 Task: Create a due date automation trigger when advanced on, 2 days before a card is due add fields with custom field "Resume" checked at 11:00 AM.
Action: Mouse moved to (962, 282)
Screenshot: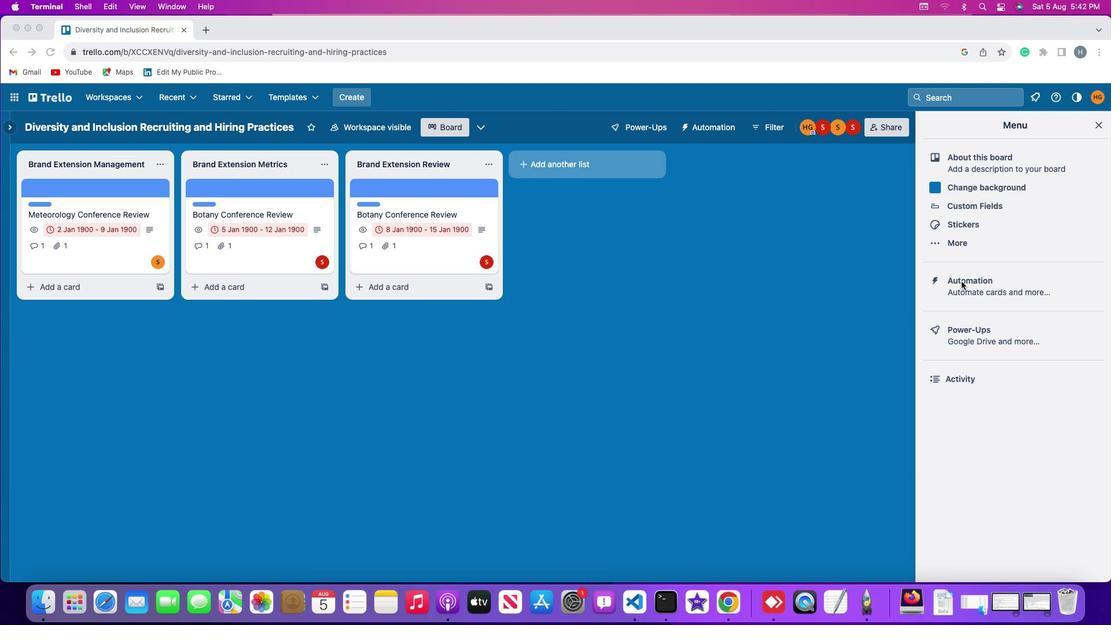 
Action: Mouse pressed left at (962, 282)
Screenshot: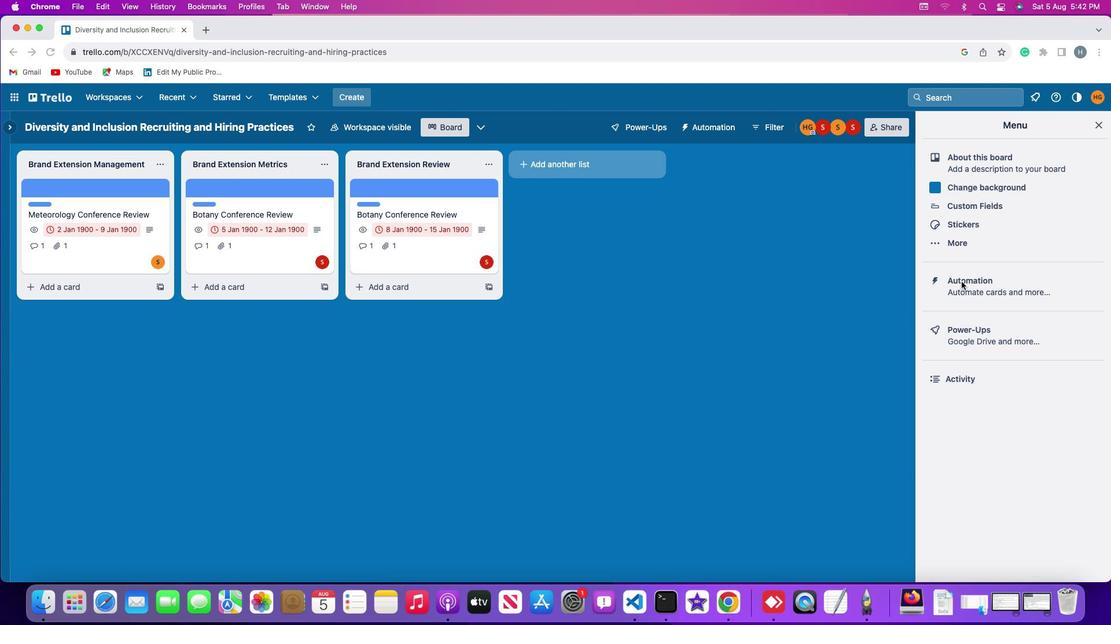 
Action: Mouse pressed left at (962, 282)
Screenshot: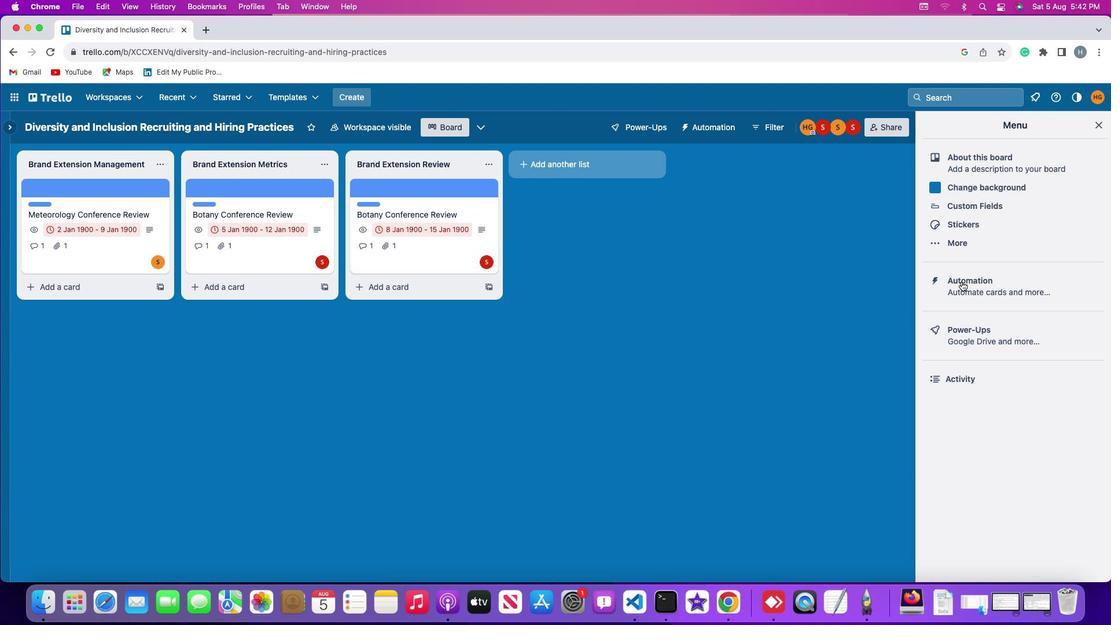 
Action: Mouse moved to (87, 275)
Screenshot: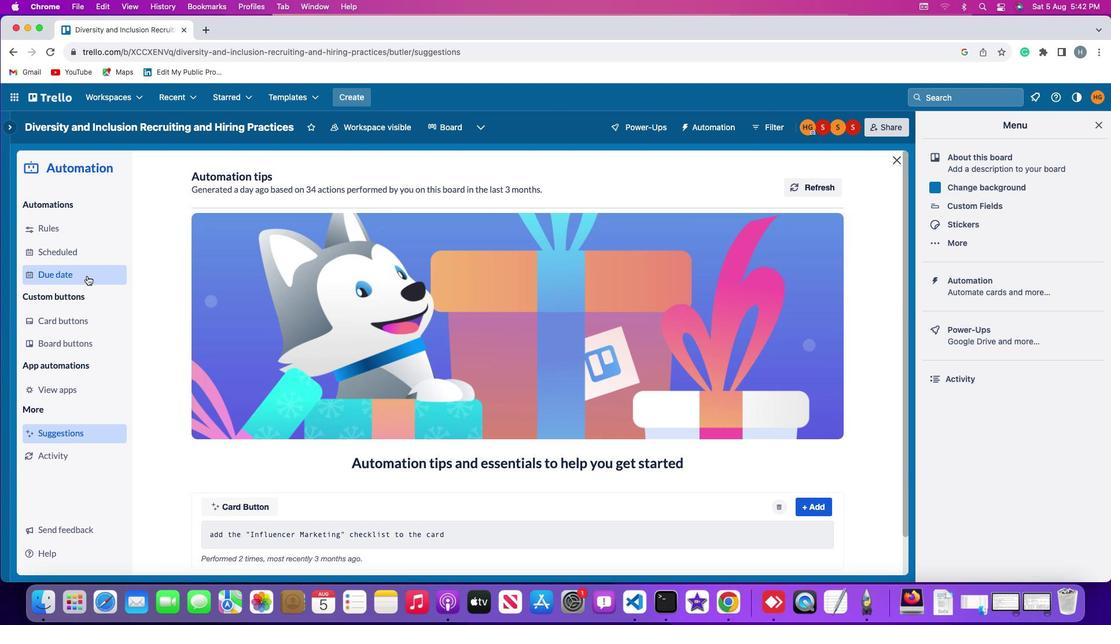 
Action: Mouse pressed left at (87, 275)
Screenshot: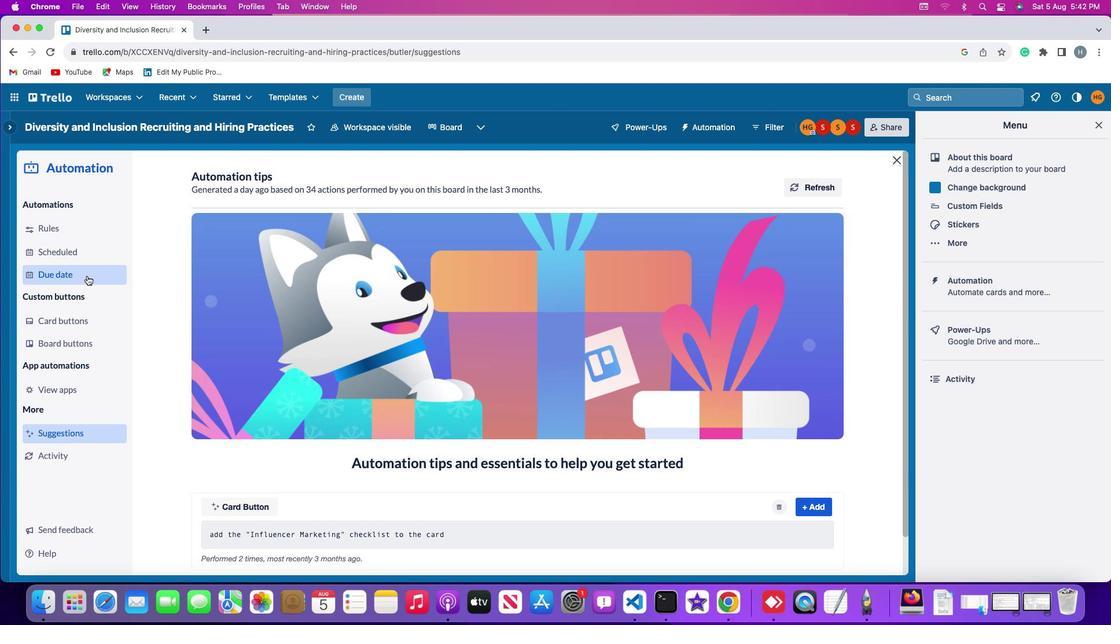 
Action: Mouse moved to (765, 176)
Screenshot: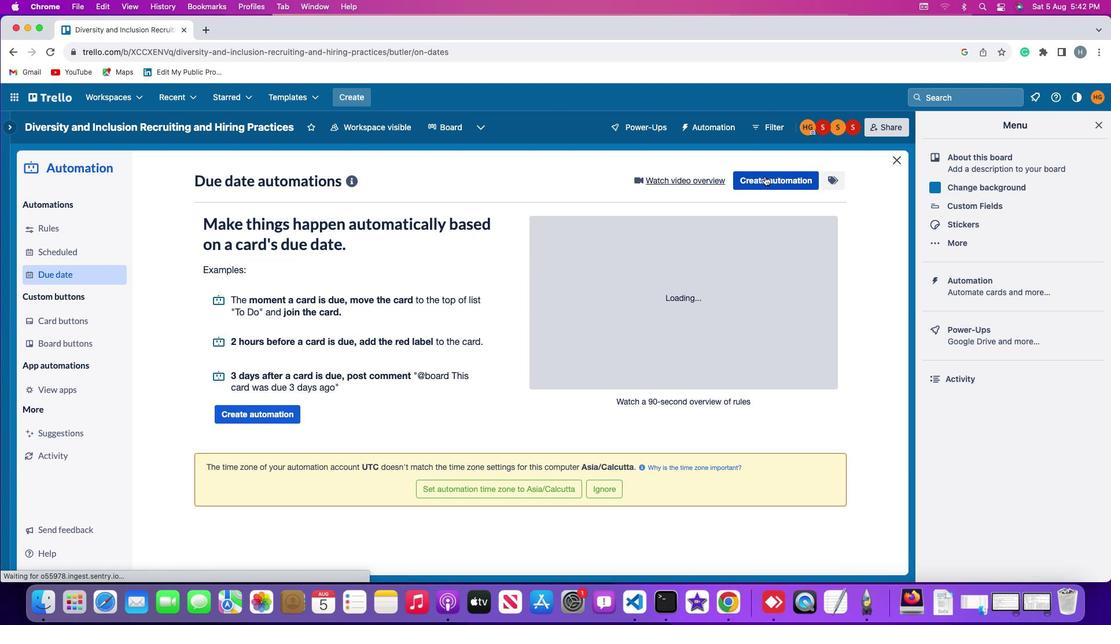 
Action: Mouse pressed left at (765, 176)
Screenshot: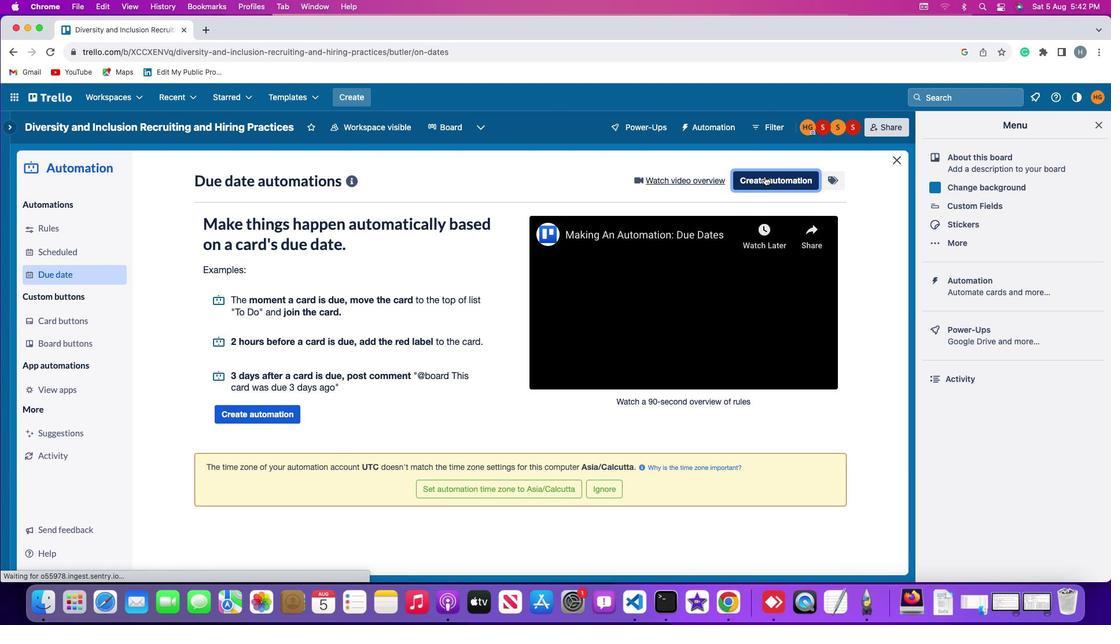 
Action: Mouse moved to (554, 287)
Screenshot: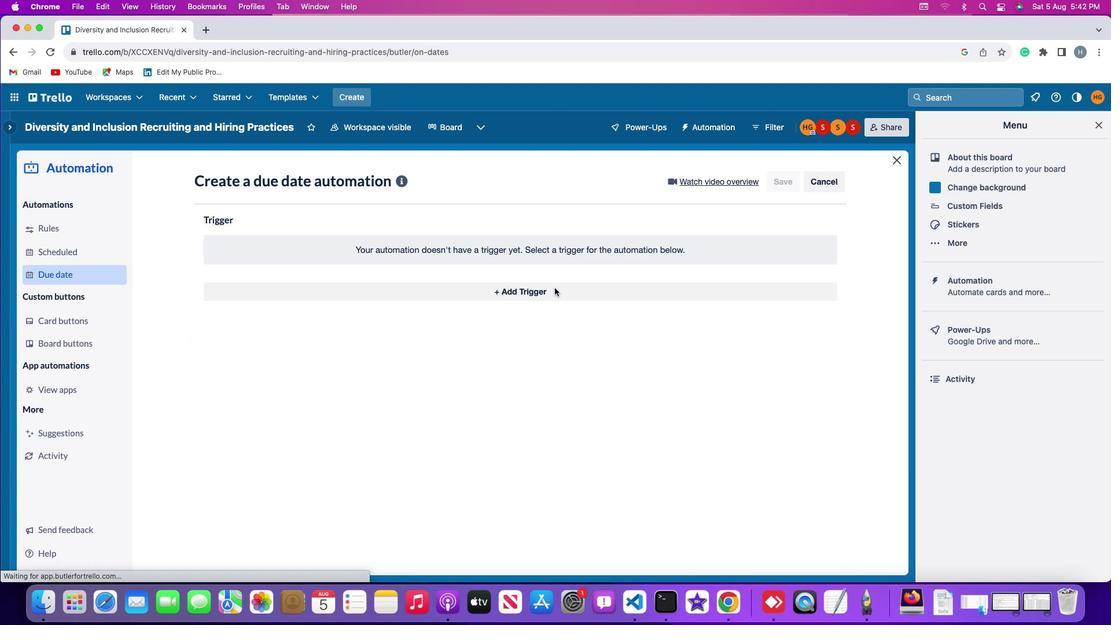 
Action: Mouse pressed left at (554, 287)
Screenshot: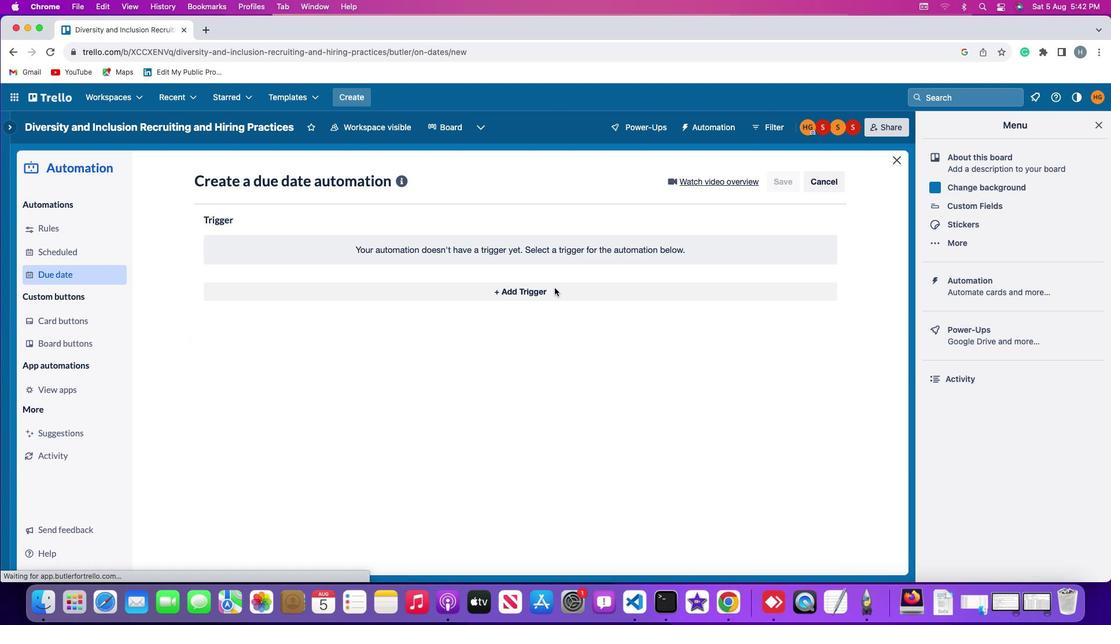 
Action: Mouse moved to (229, 471)
Screenshot: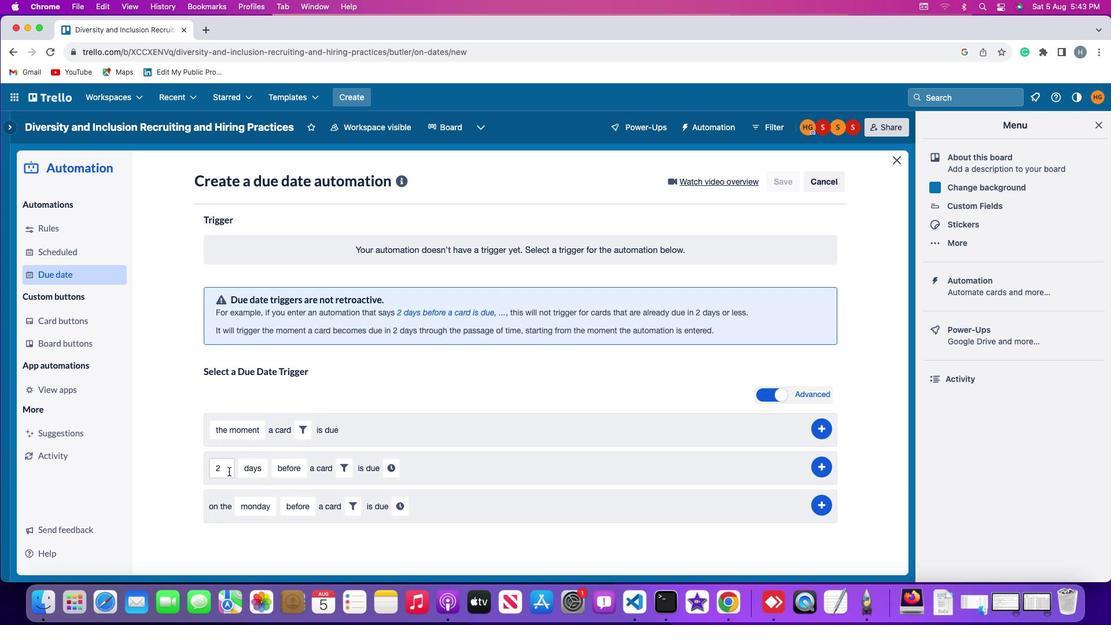 
Action: Mouse pressed left at (229, 471)
Screenshot: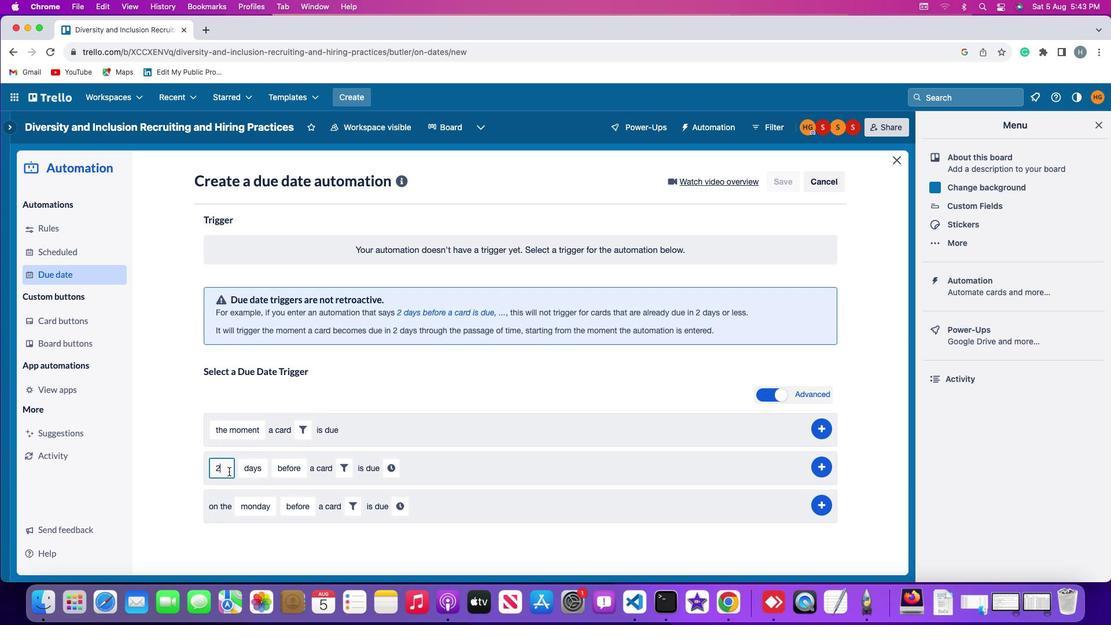
Action: Key pressed Key.backspace'2'
Screenshot: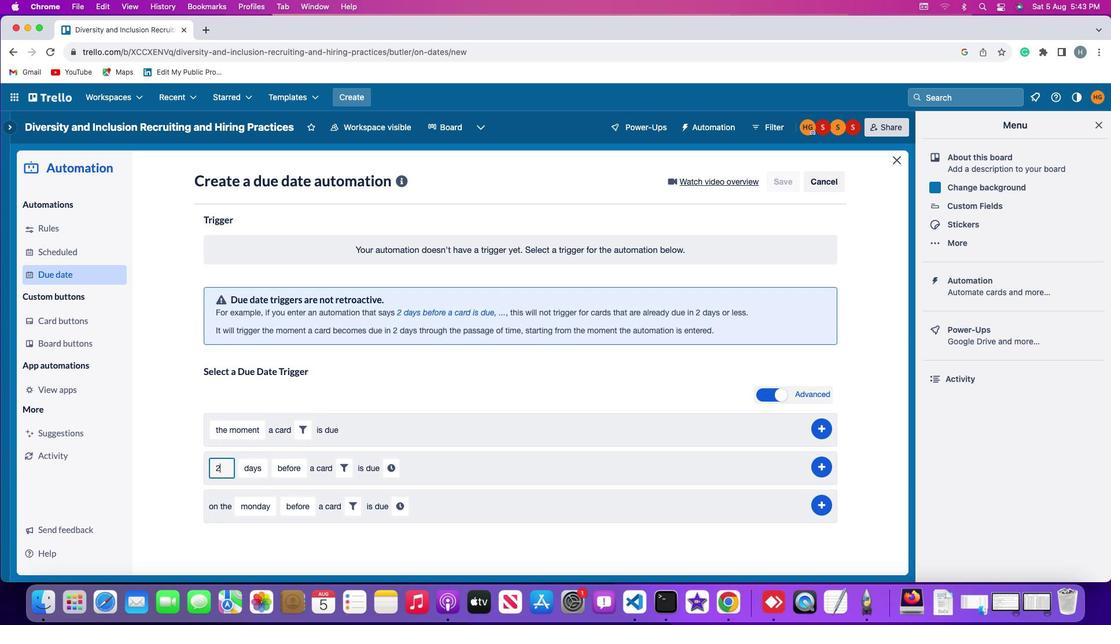
Action: Mouse moved to (253, 470)
Screenshot: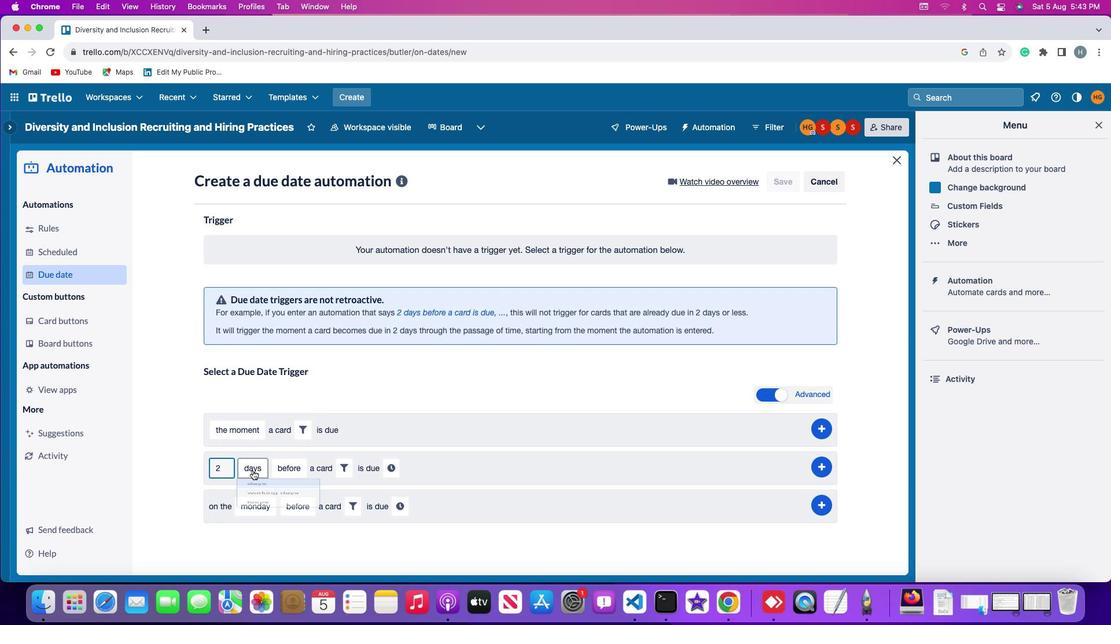 
Action: Mouse pressed left at (253, 470)
Screenshot: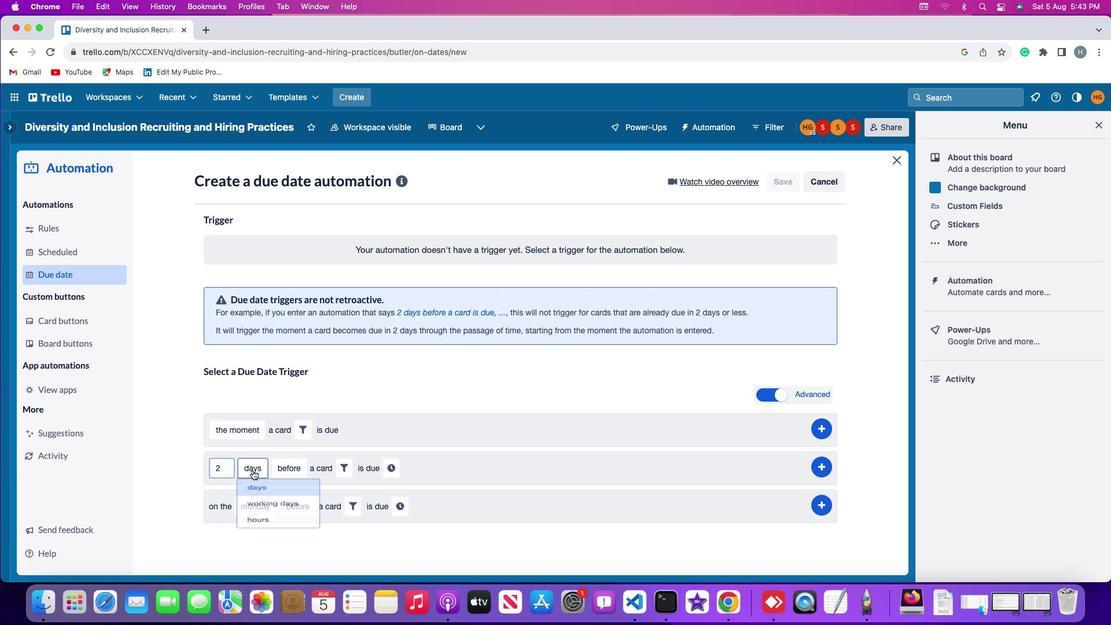 
Action: Mouse moved to (260, 489)
Screenshot: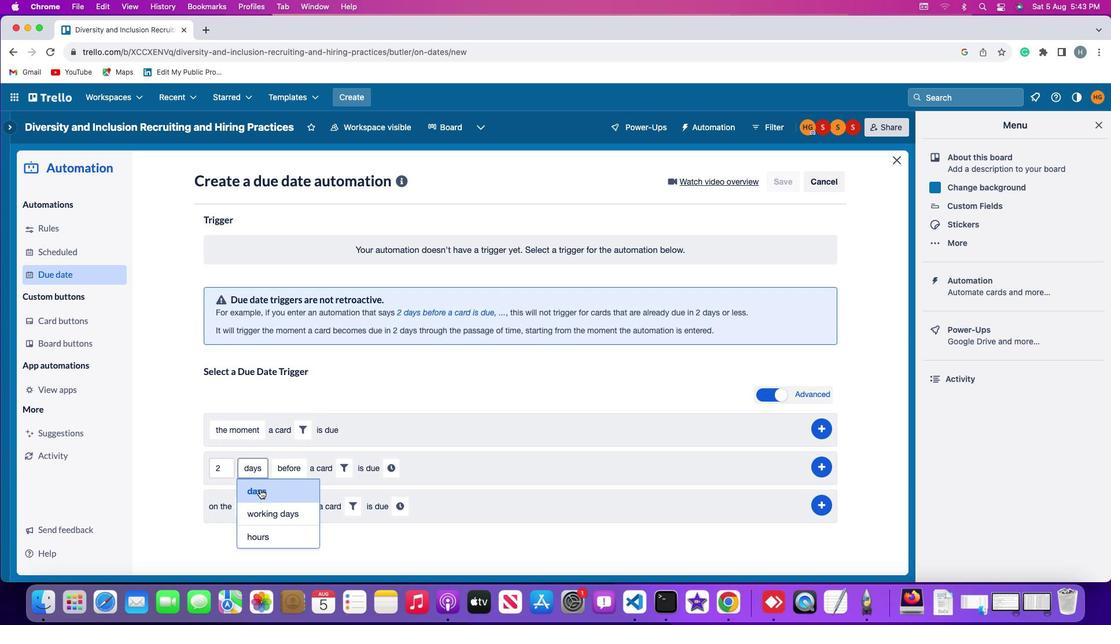 
Action: Mouse pressed left at (260, 489)
Screenshot: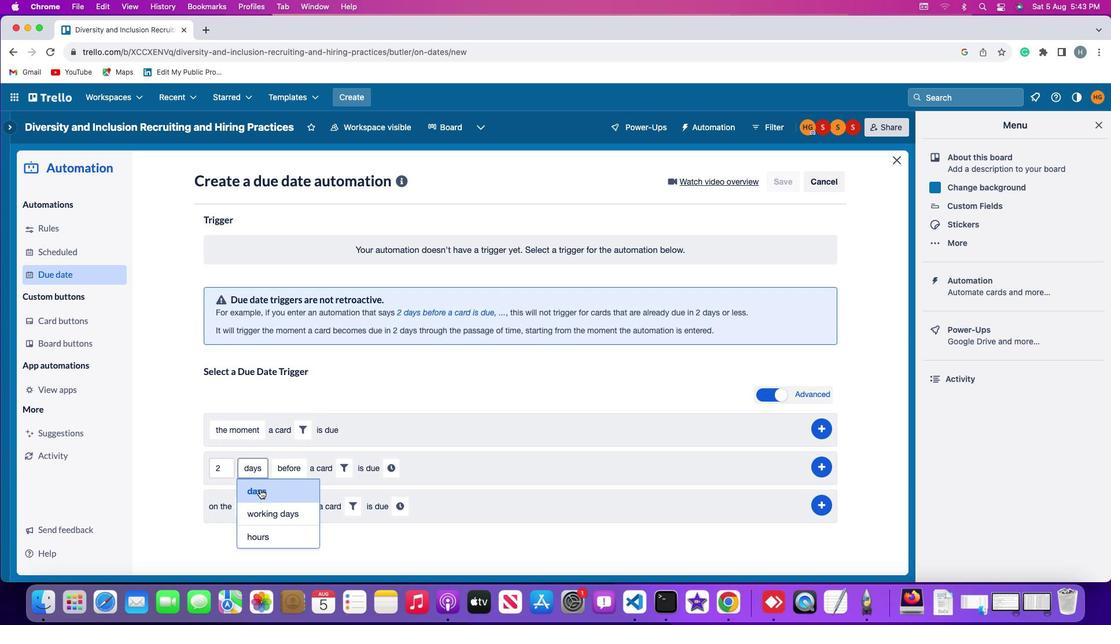 
Action: Mouse moved to (282, 472)
Screenshot: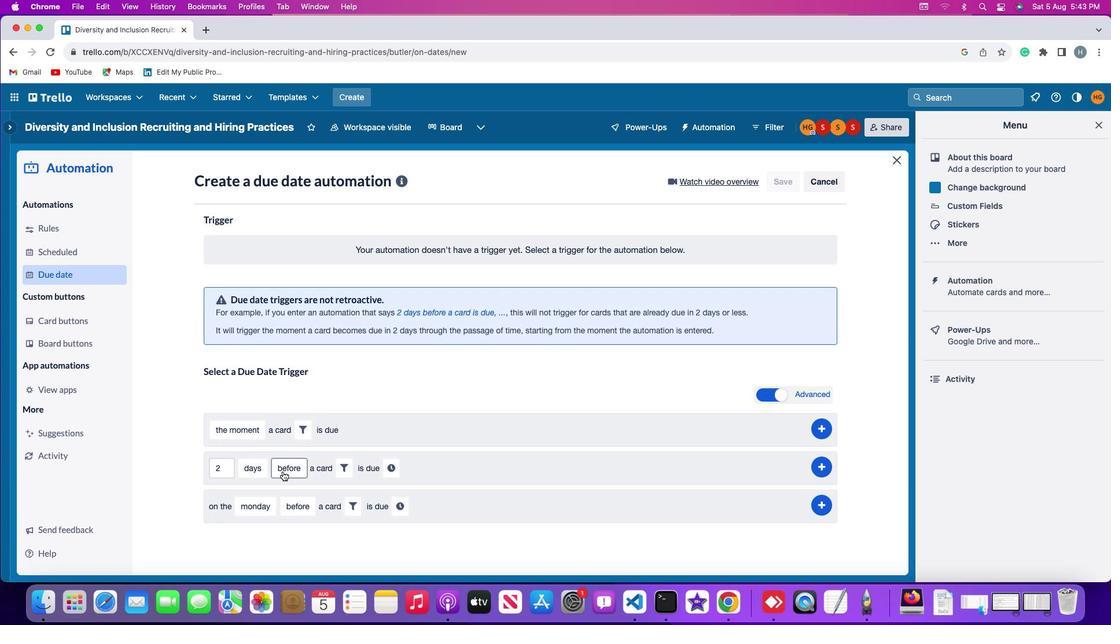 
Action: Mouse pressed left at (282, 472)
Screenshot: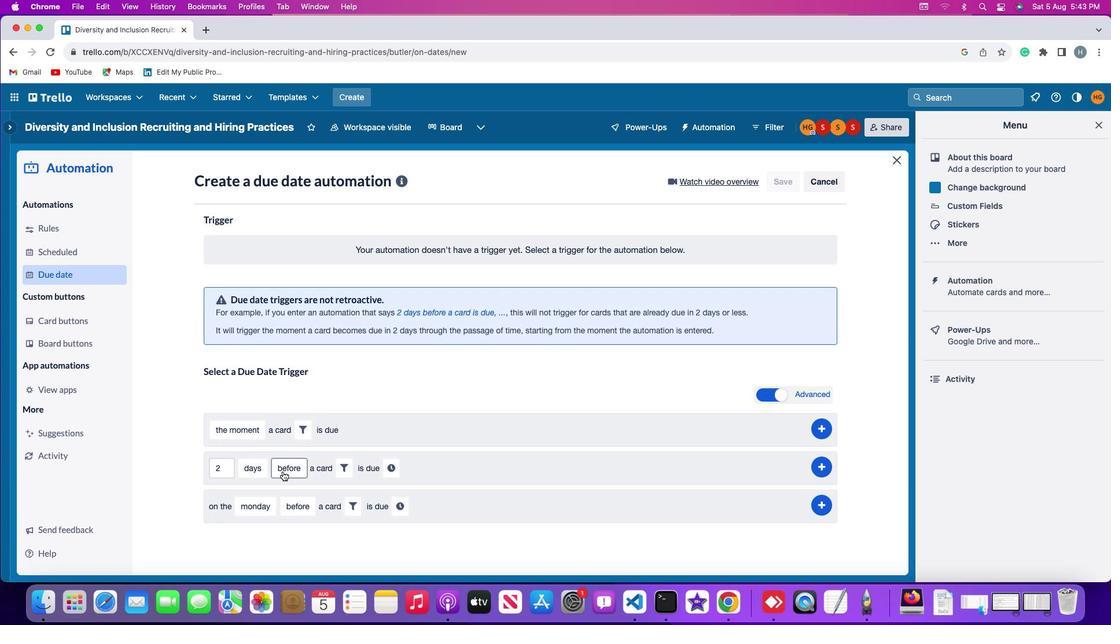 
Action: Mouse moved to (287, 494)
Screenshot: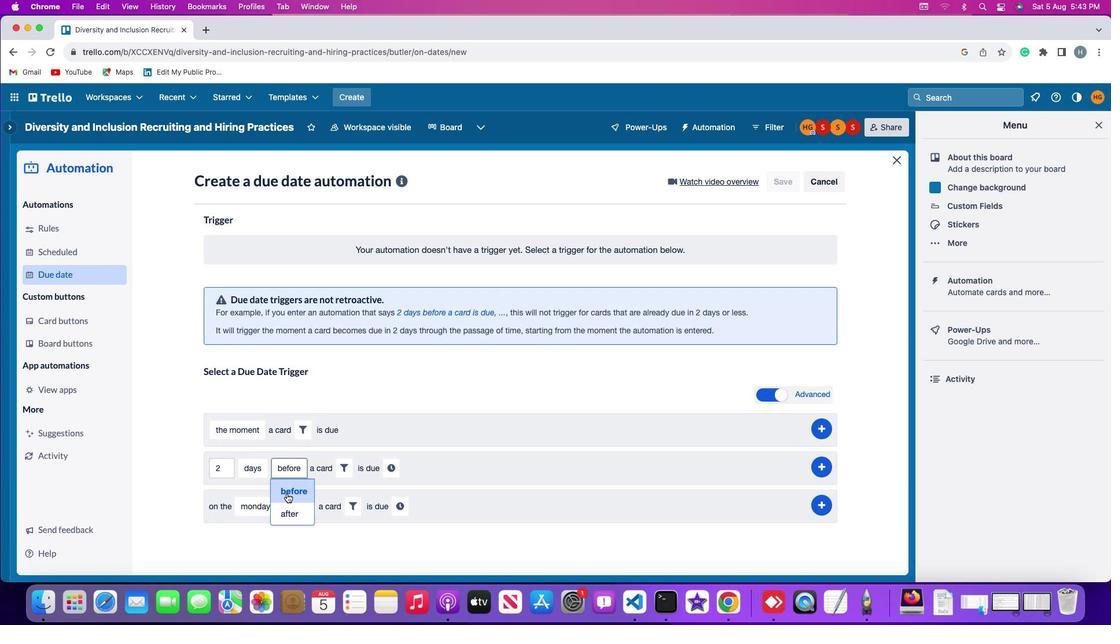 
Action: Mouse pressed left at (287, 494)
Screenshot: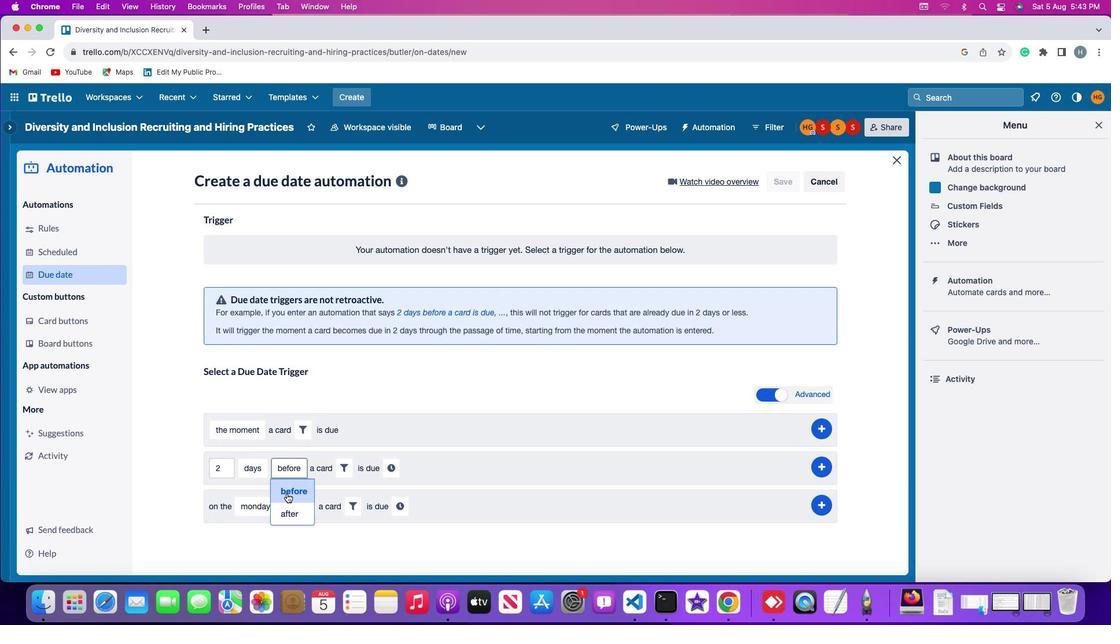 
Action: Mouse moved to (348, 470)
Screenshot: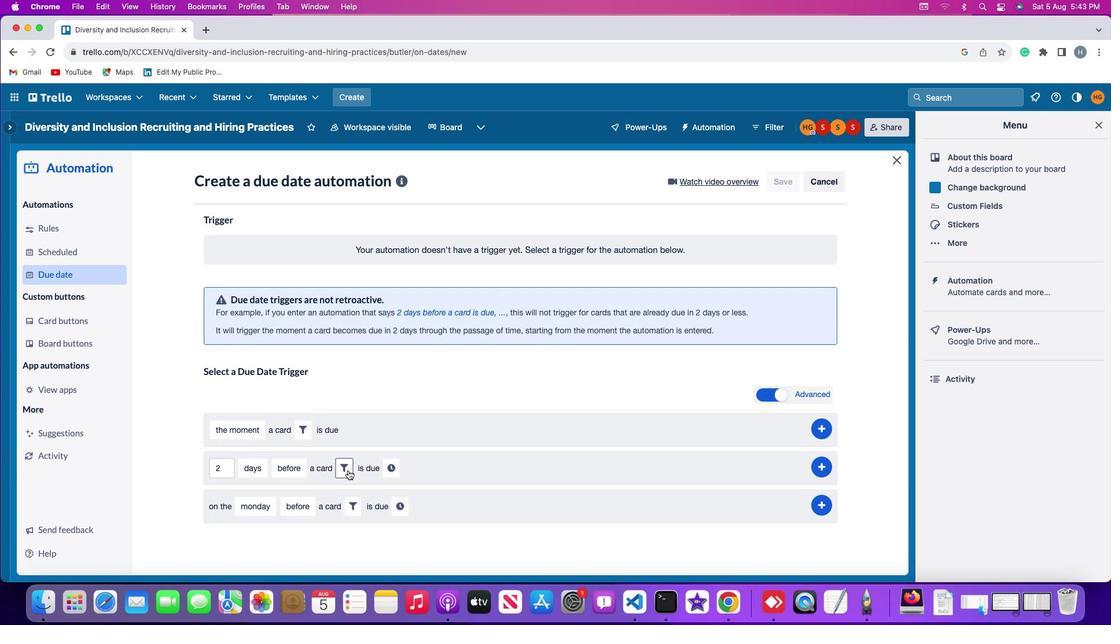 
Action: Mouse pressed left at (348, 470)
Screenshot: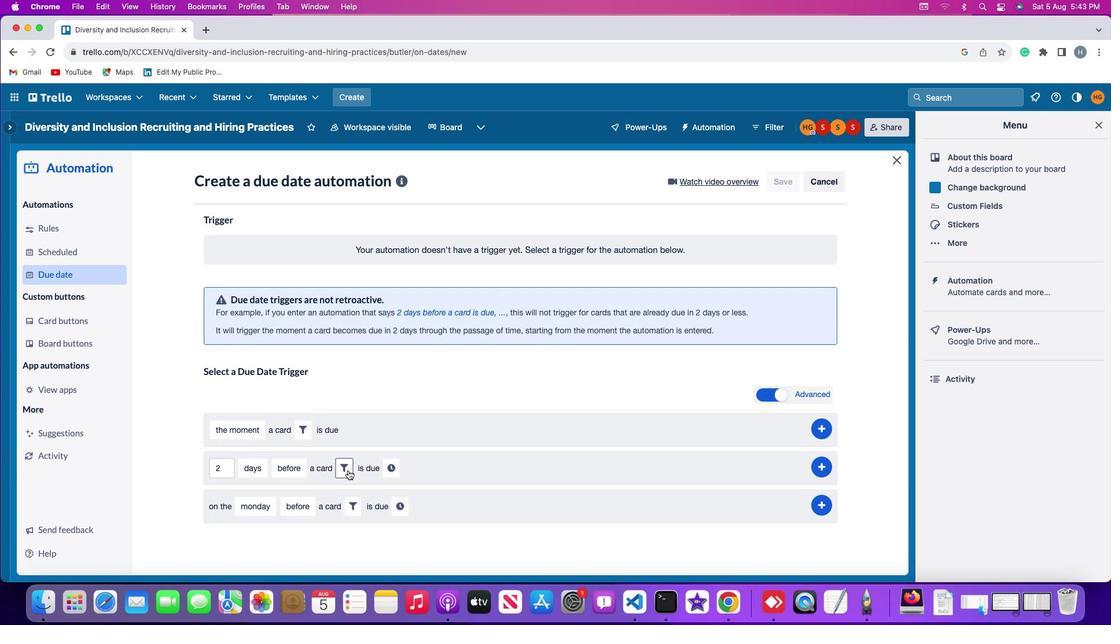 
Action: Mouse moved to (538, 501)
Screenshot: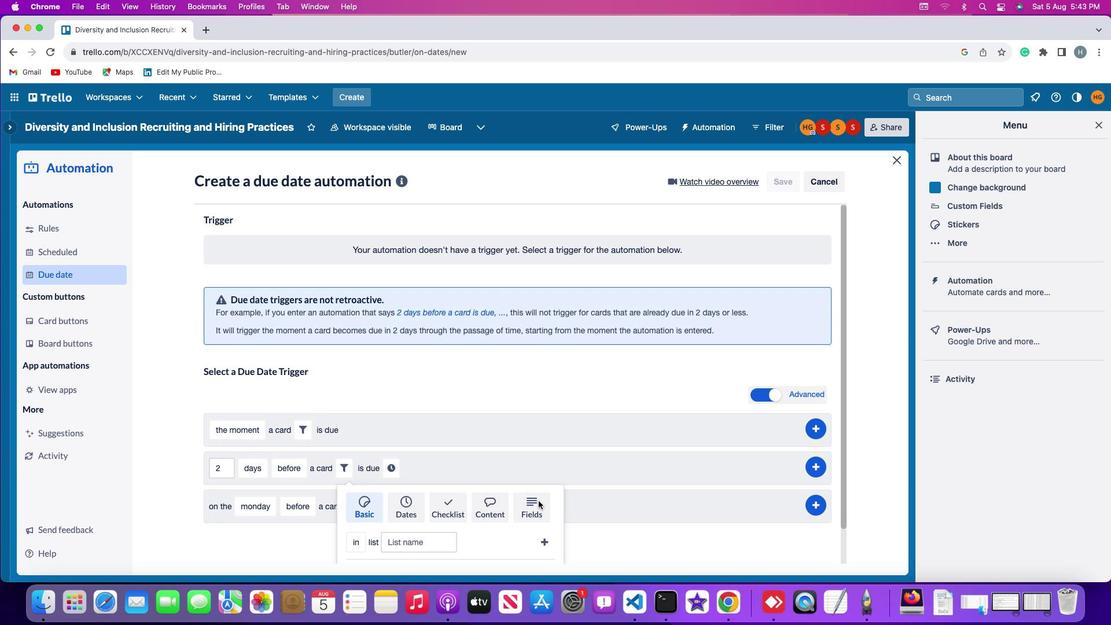 
Action: Mouse pressed left at (538, 501)
Screenshot: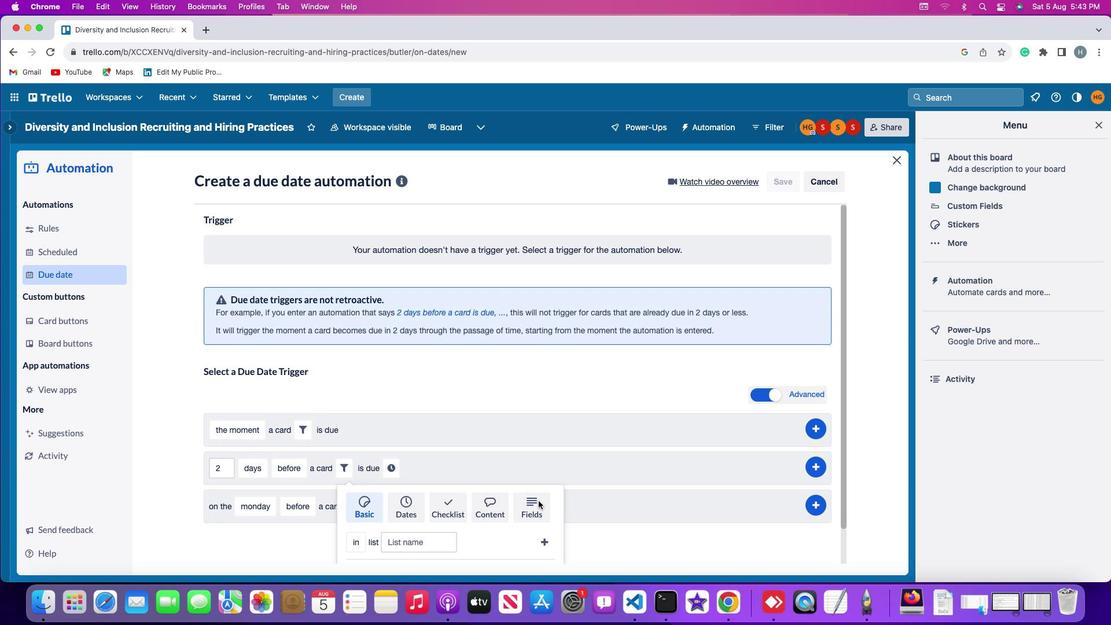 
Action: Mouse moved to (440, 510)
Screenshot: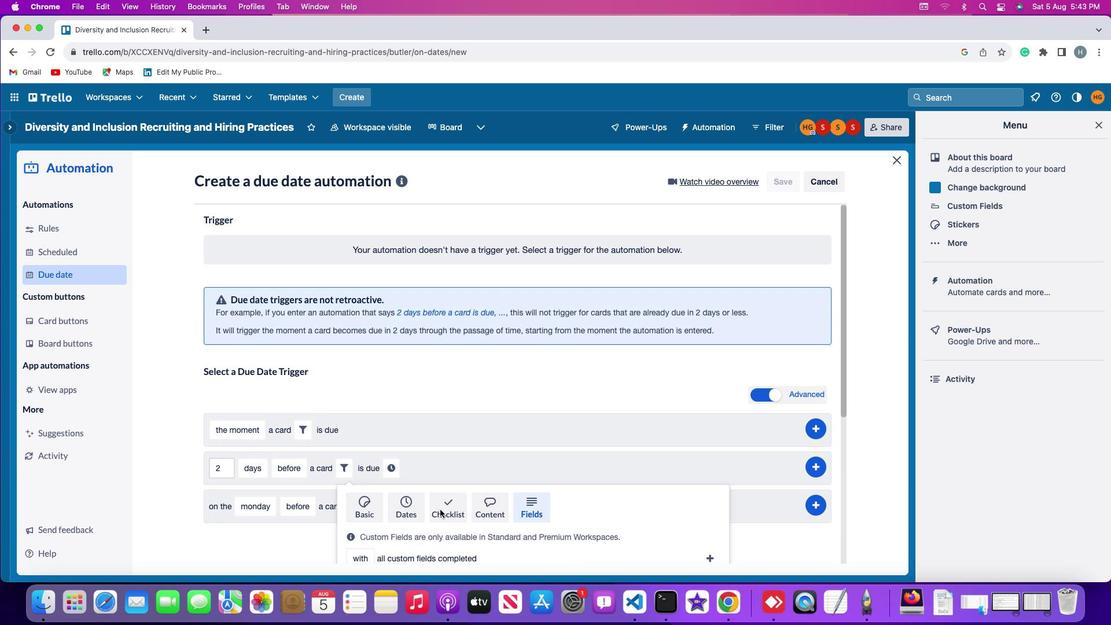 
Action: Mouse scrolled (440, 510) with delta (0, 0)
Screenshot: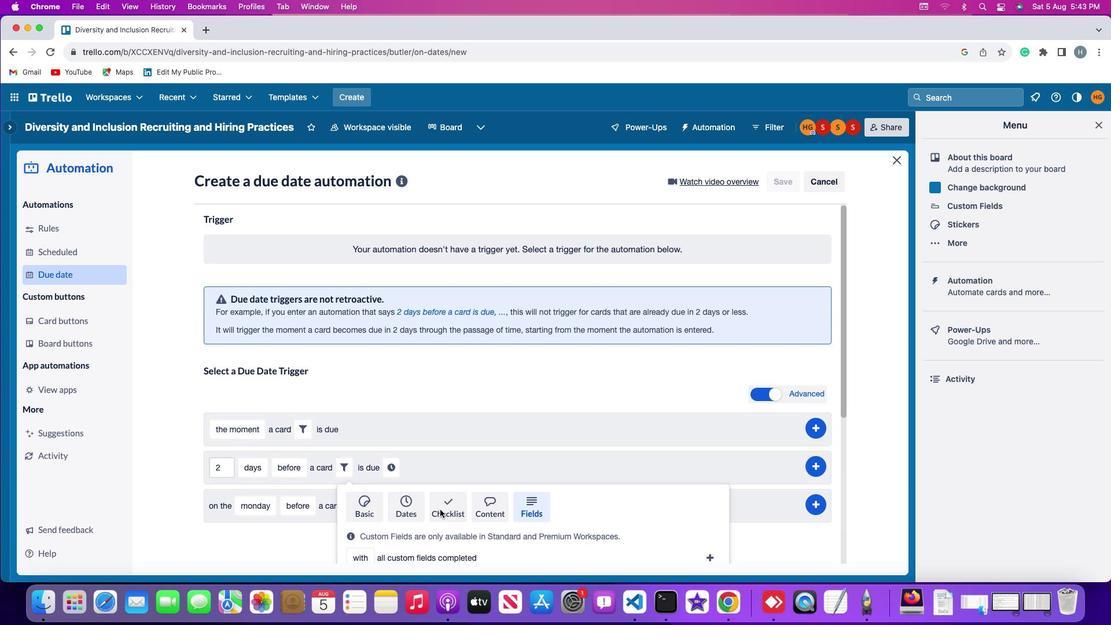 
Action: Mouse scrolled (440, 510) with delta (0, 0)
Screenshot: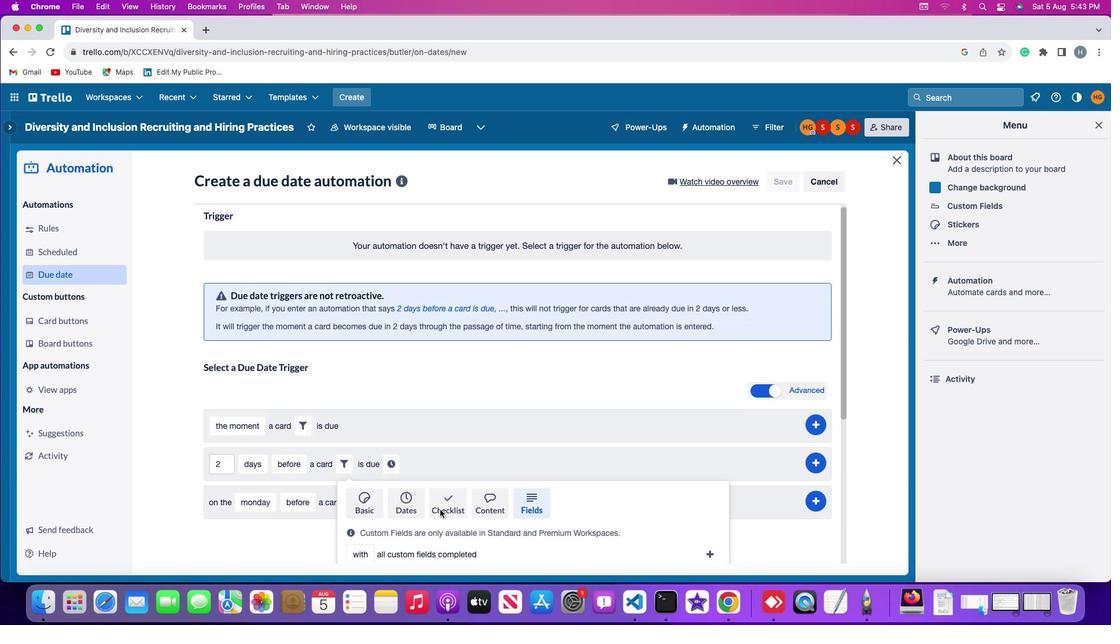 
Action: Mouse scrolled (440, 510) with delta (0, -1)
Screenshot: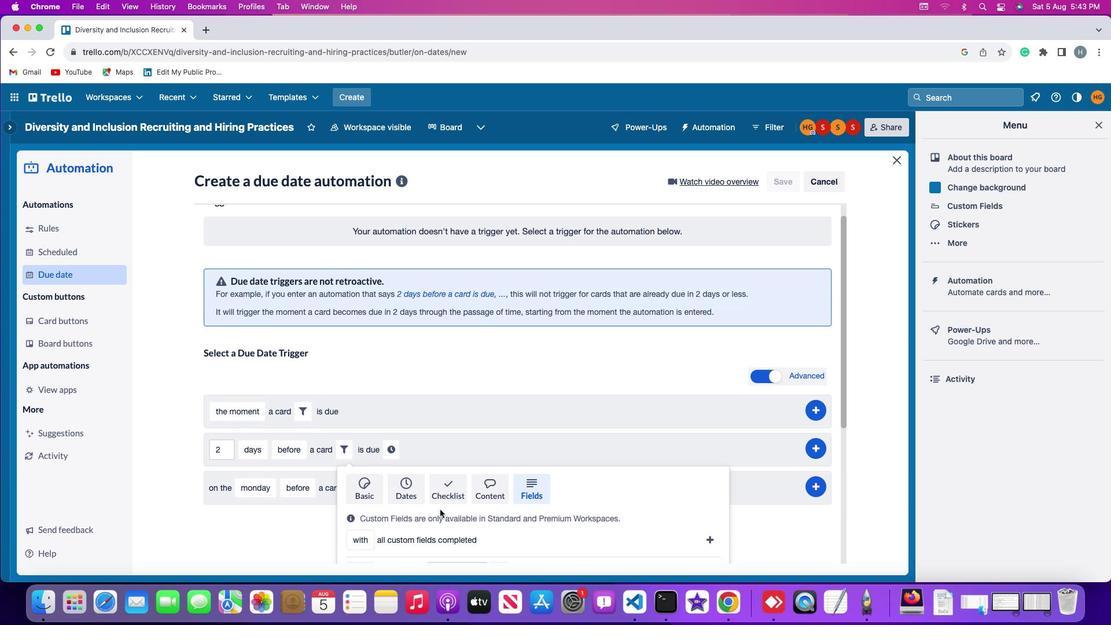 
Action: Mouse scrolled (440, 510) with delta (0, -2)
Screenshot: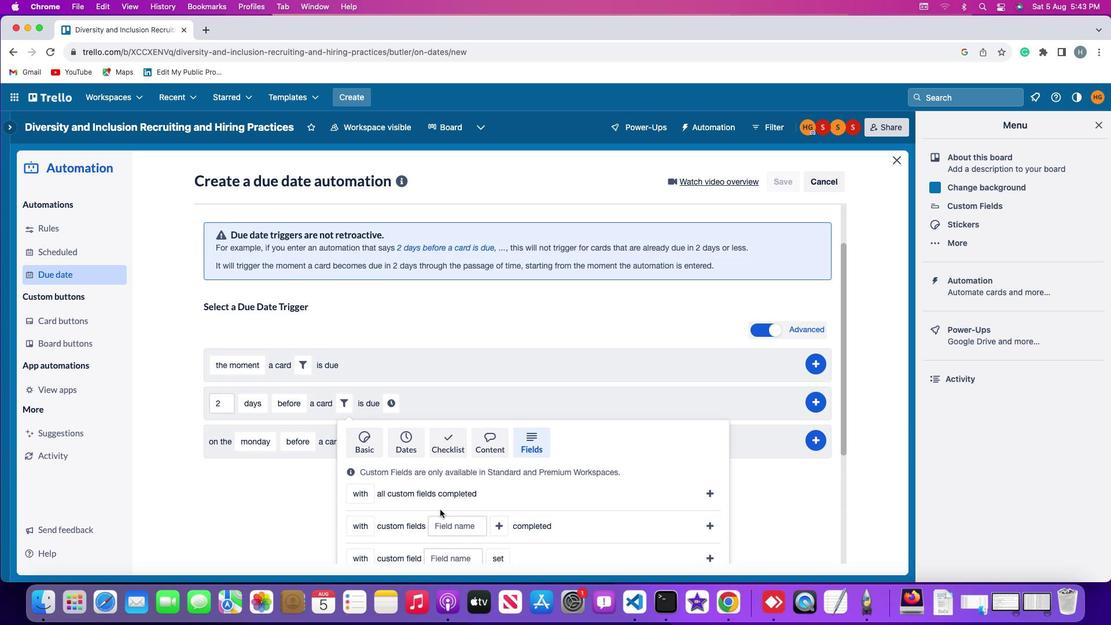 
Action: Mouse scrolled (440, 510) with delta (0, 0)
Screenshot: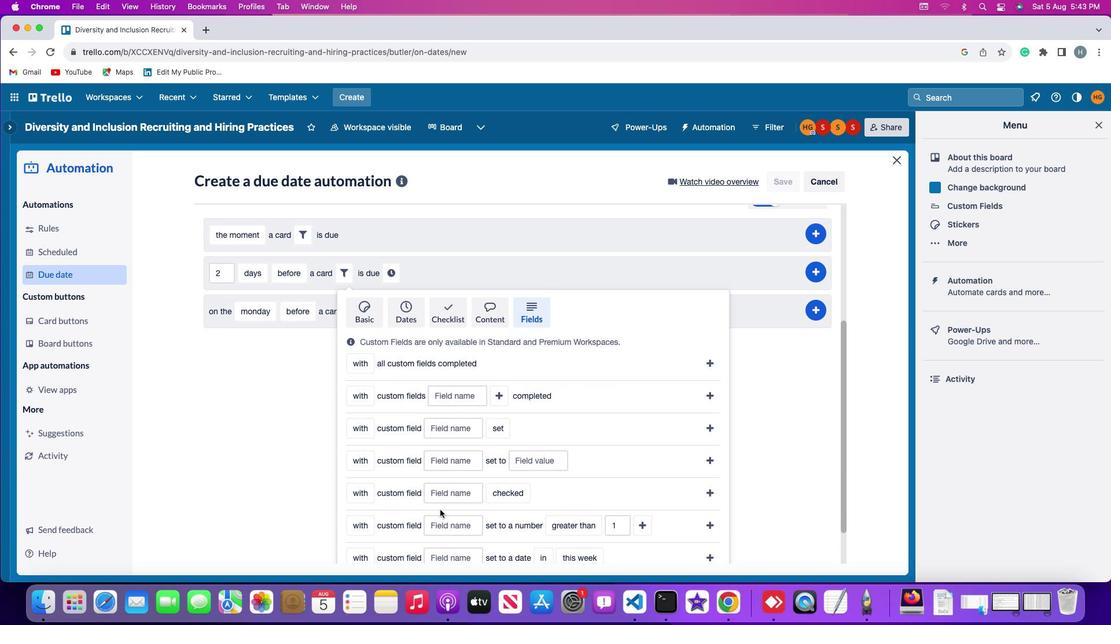 
Action: Mouse scrolled (440, 510) with delta (0, 0)
Screenshot: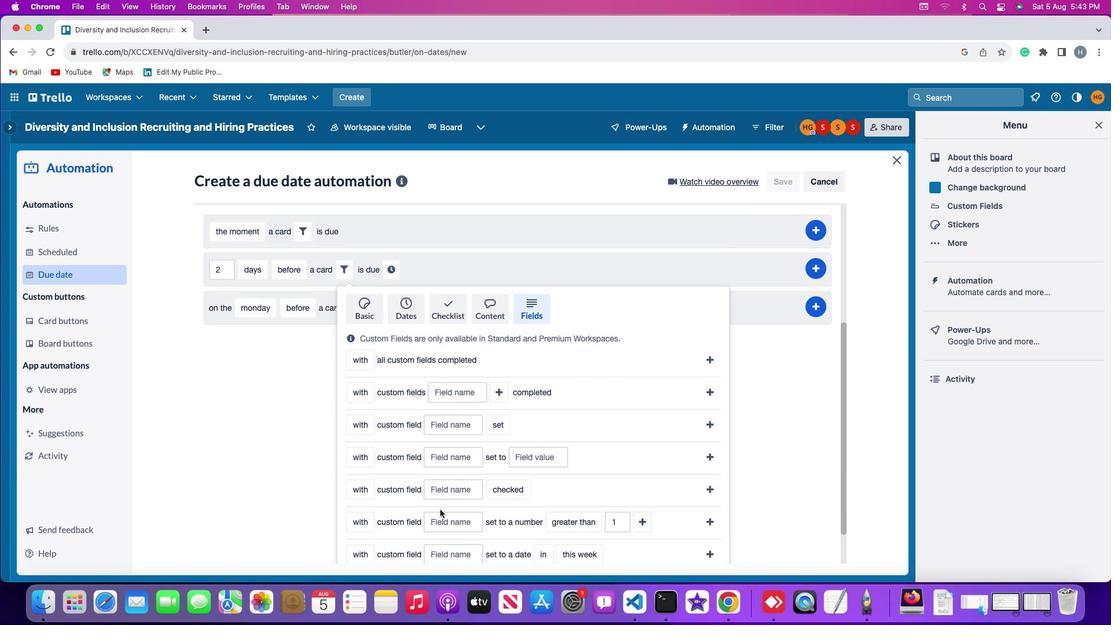 
Action: Mouse scrolled (440, 510) with delta (0, -1)
Screenshot: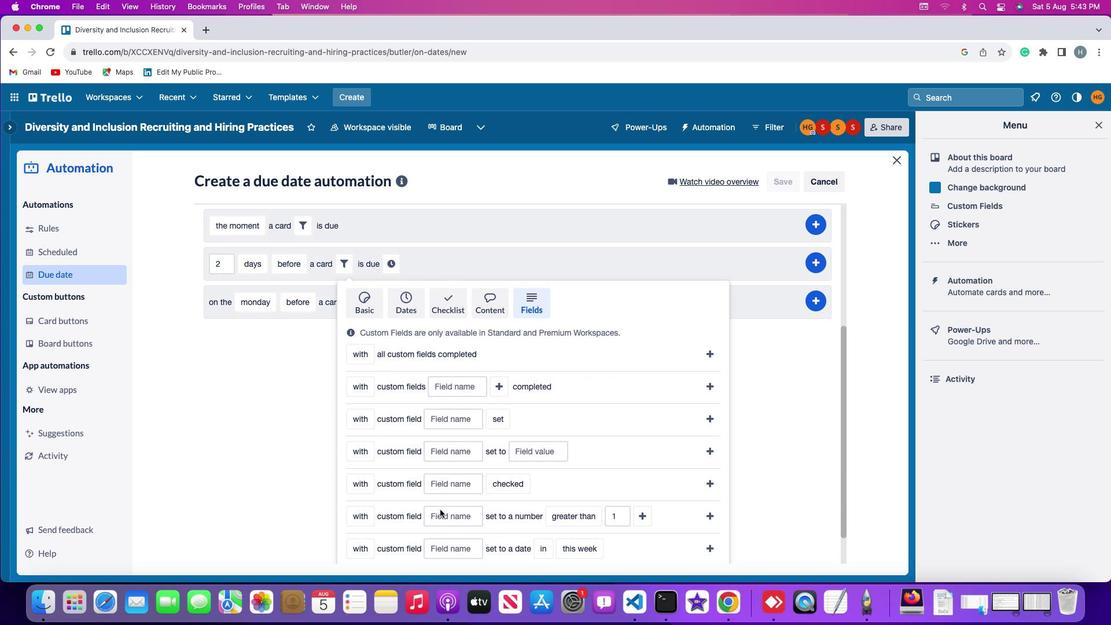 
Action: Mouse moved to (358, 439)
Screenshot: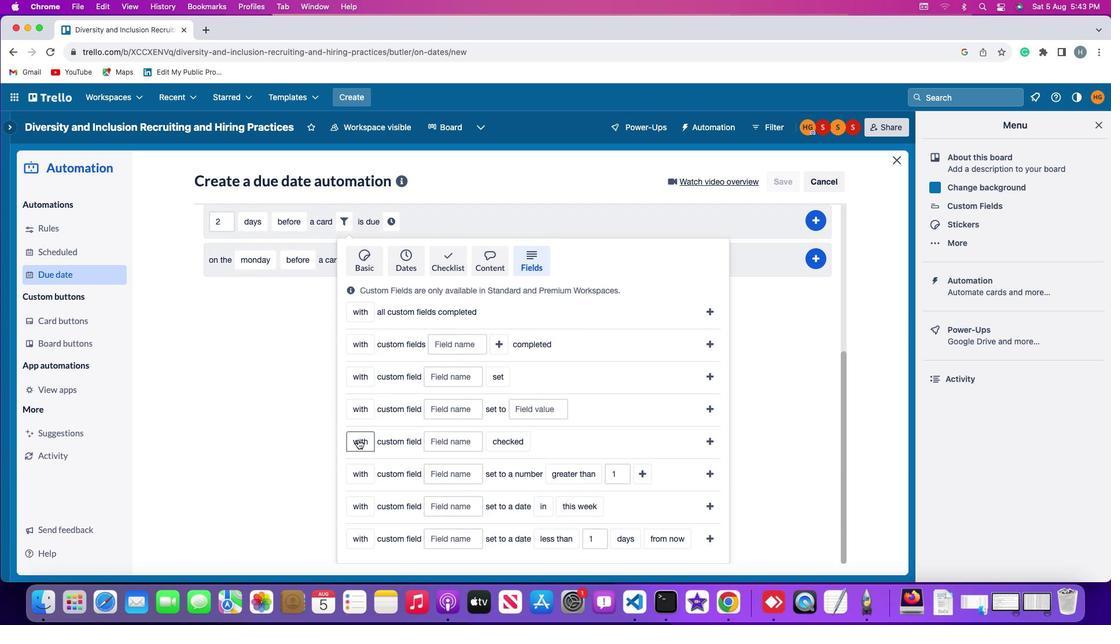 
Action: Mouse pressed left at (358, 439)
Screenshot: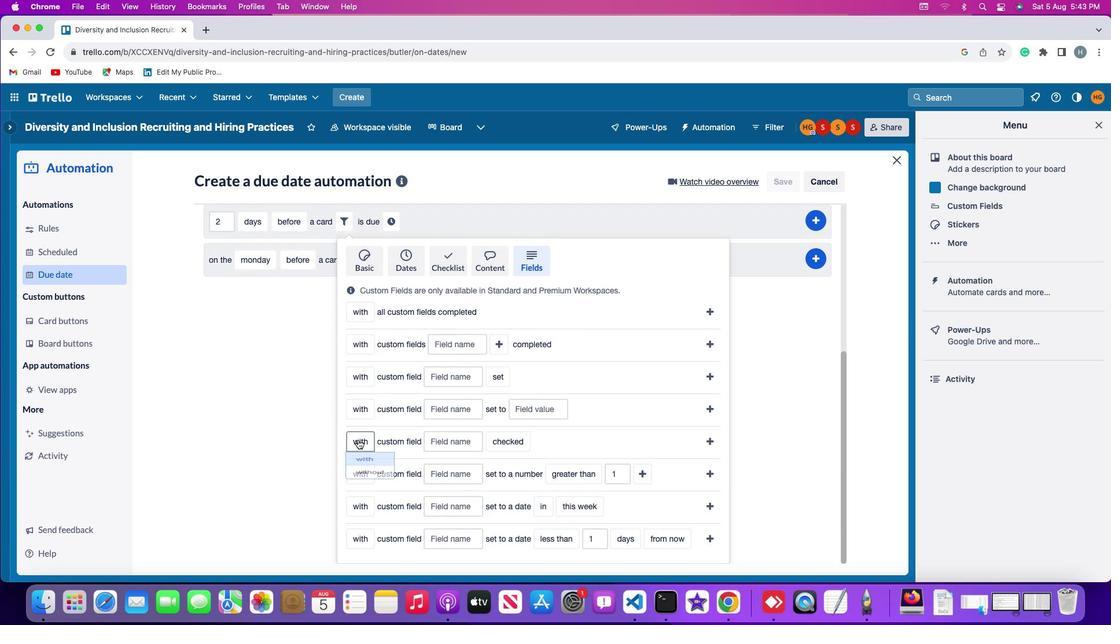 
Action: Mouse moved to (367, 463)
Screenshot: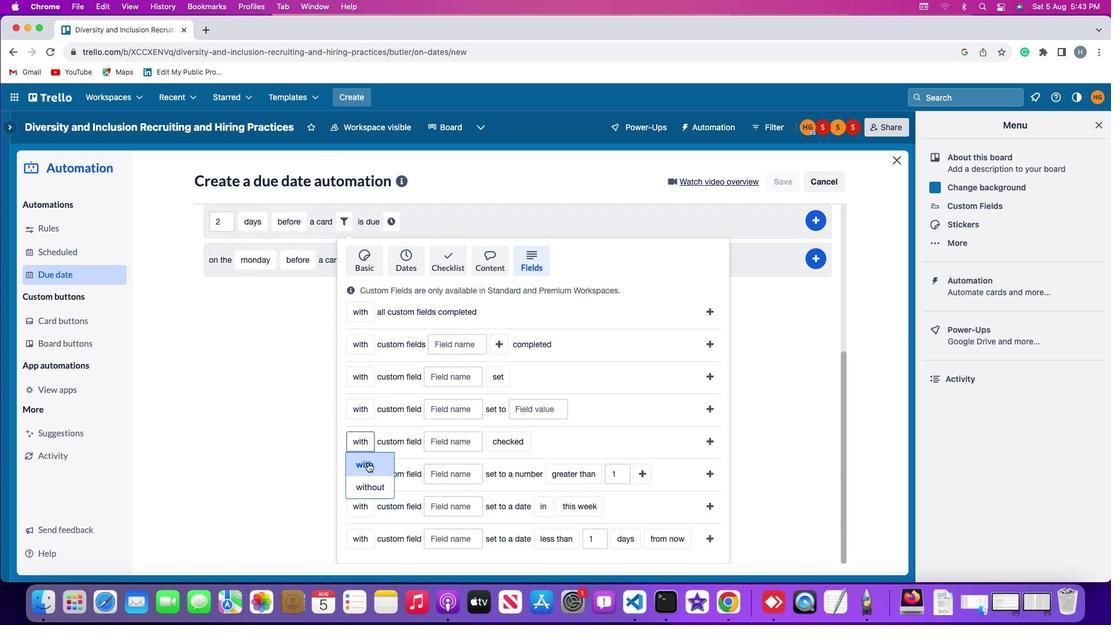 
Action: Mouse pressed left at (367, 463)
Screenshot: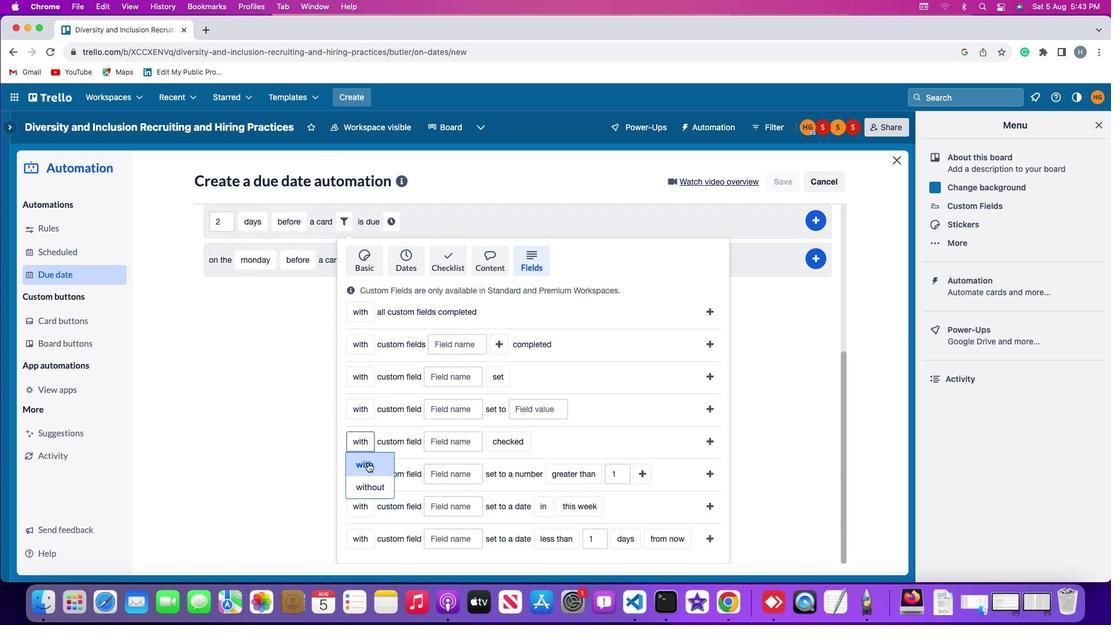 
Action: Mouse moved to (442, 443)
Screenshot: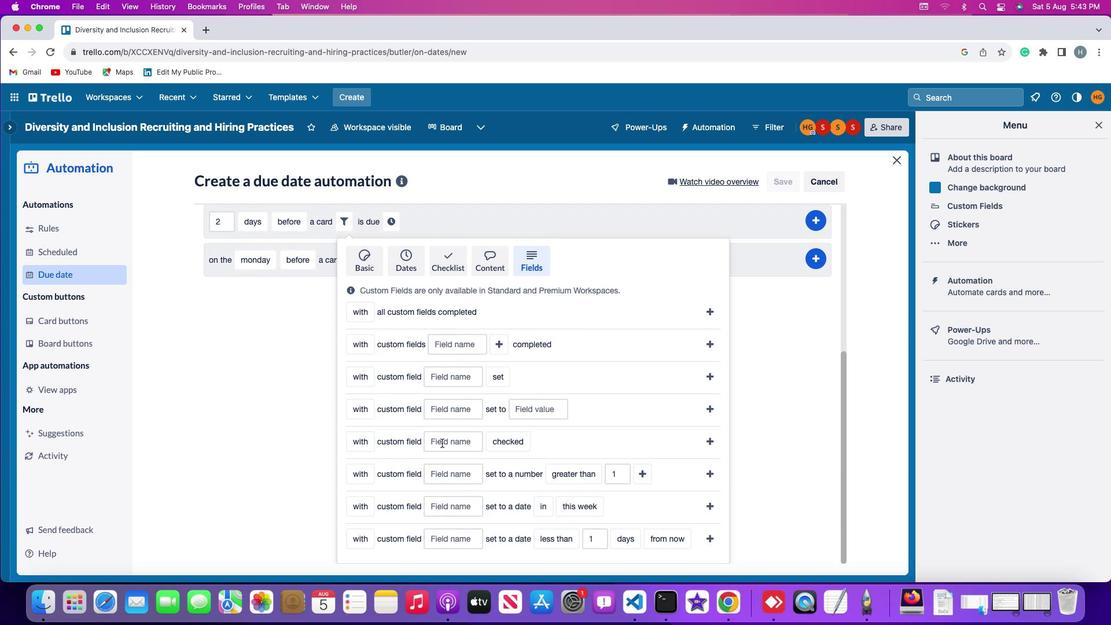 
Action: Mouse pressed left at (442, 443)
Screenshot: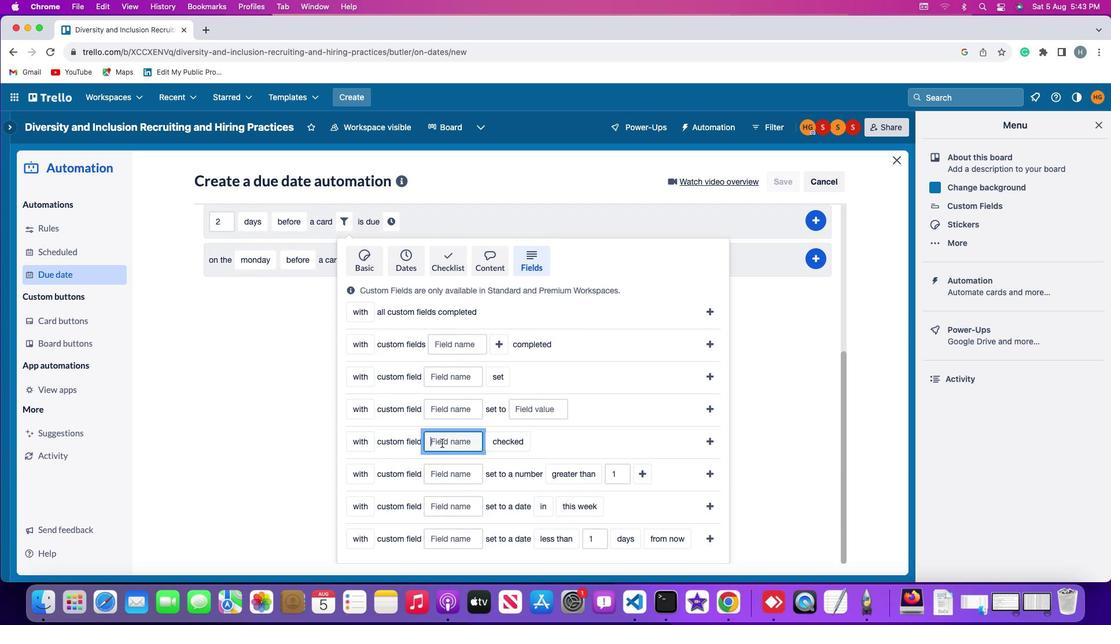 
Action: Key pressed Key.shift'R''e''s''u''m''e'
Screenshot: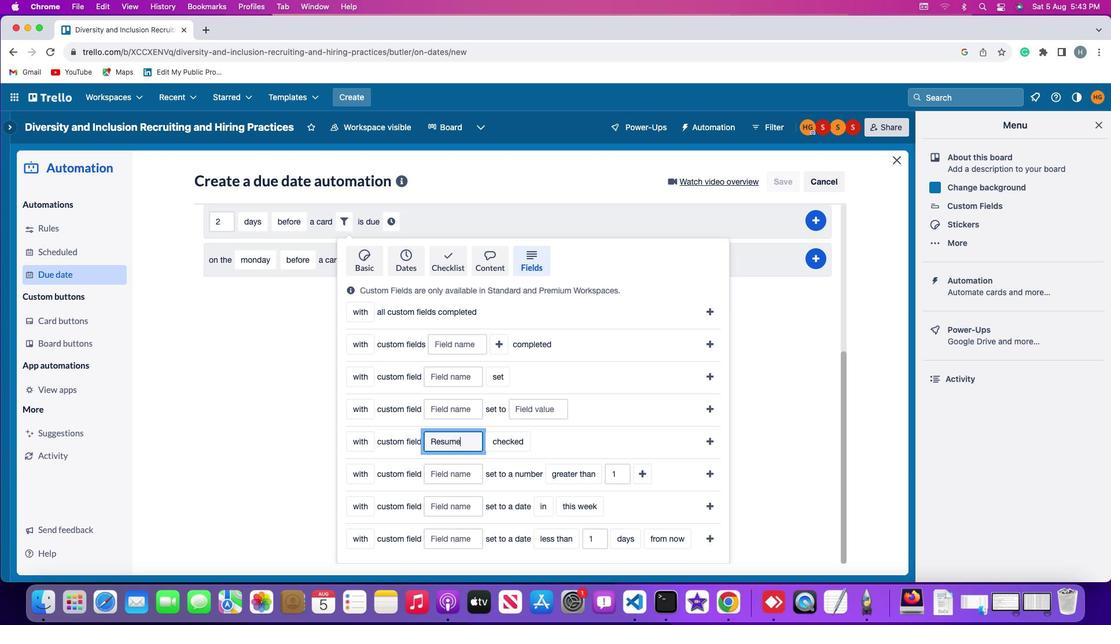 
Action: Mouse moved to (495, 438)
Screenshot: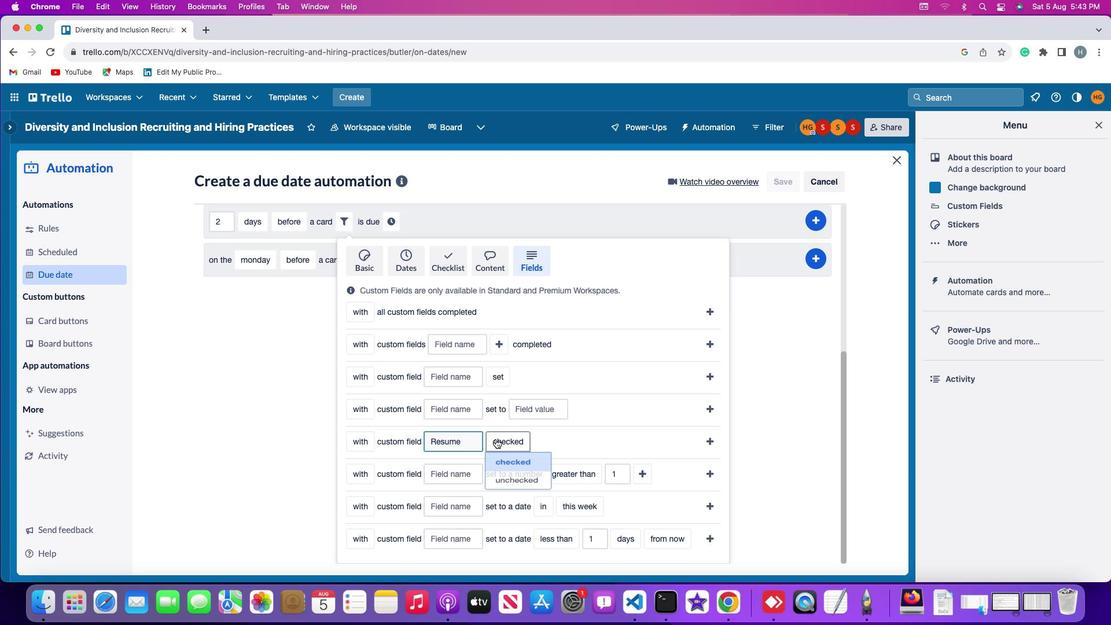 
Action: Mouse pressed left at (495, 438)
Screenshot: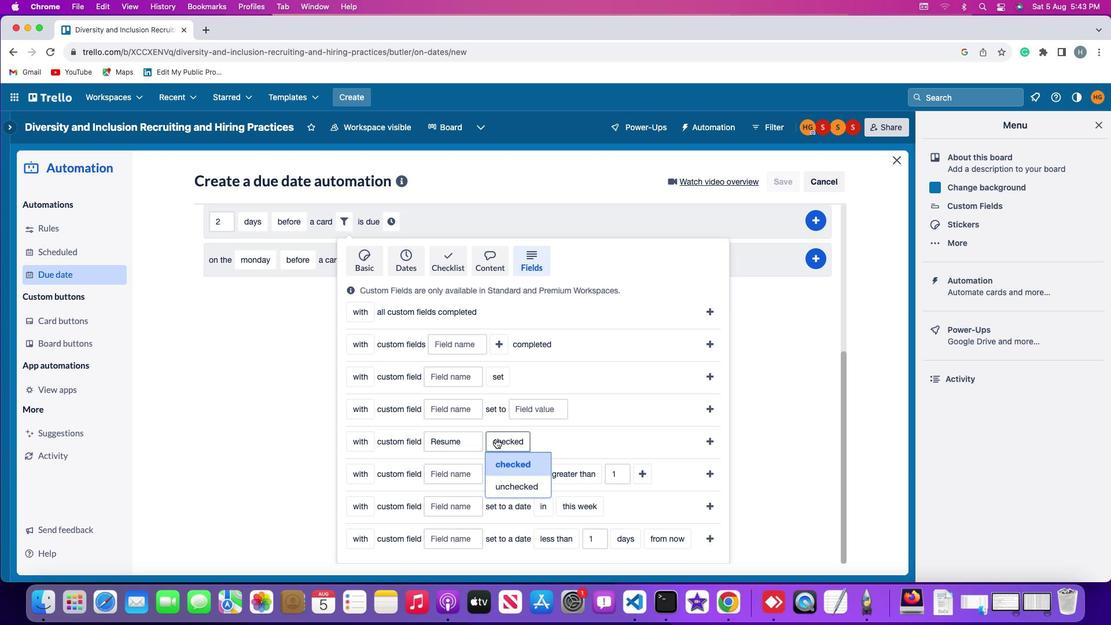 
Action: Mouse moved to (511, 461)
Screenshot: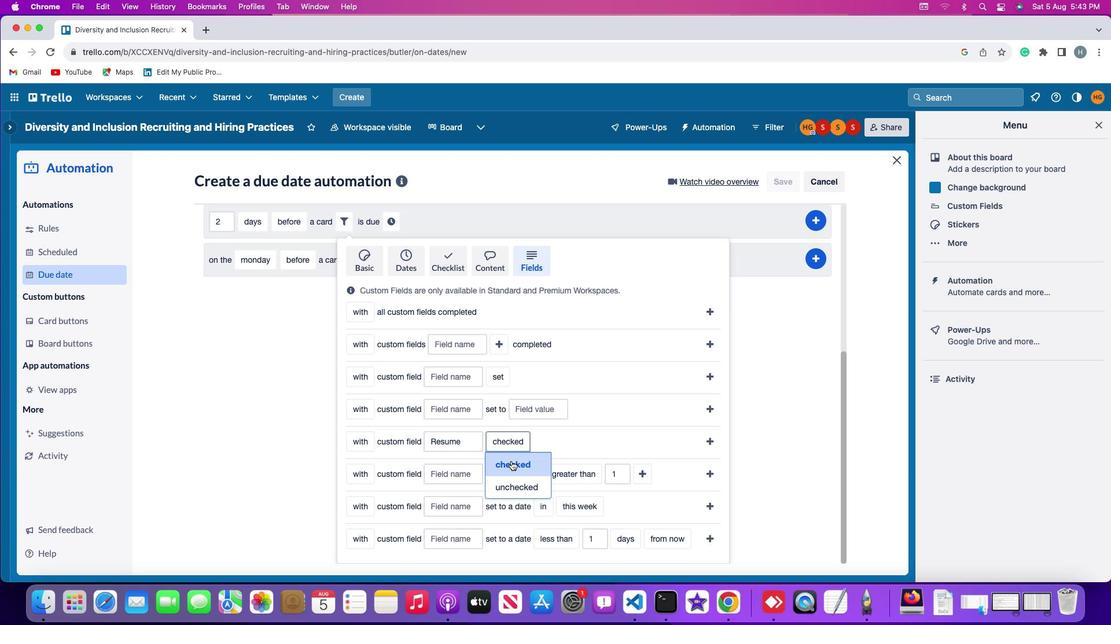 
Action: Mouse pressed left at (511, 461)
Screenshot: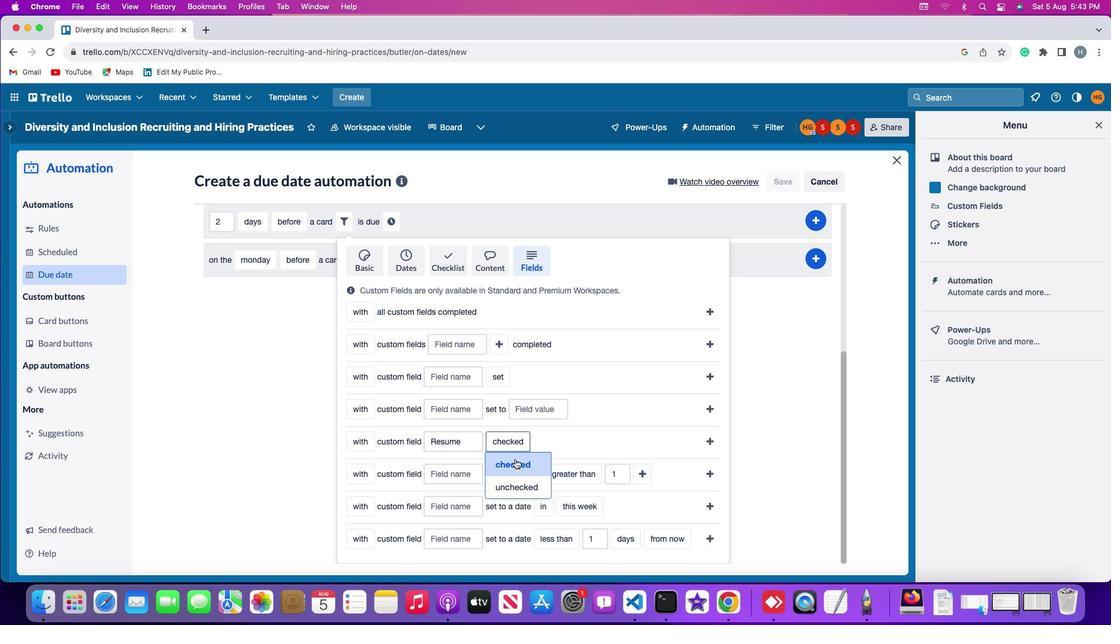 
Action: Mouse moved to (711, 440)
Screenshot: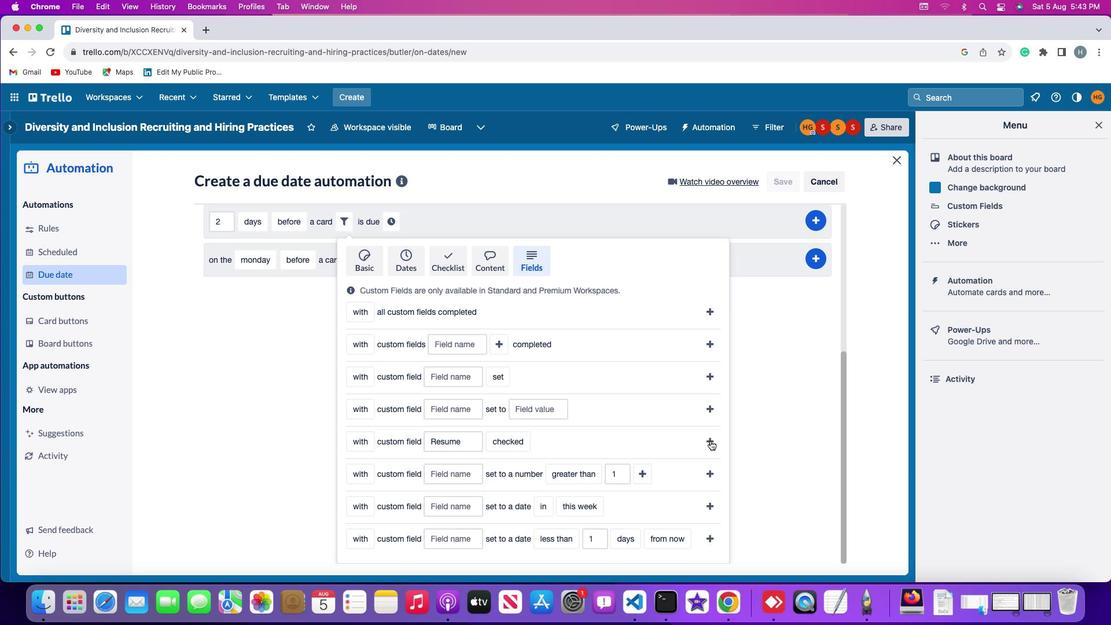 
Action: Mouse pressed left at (711, 440)
Screenshot: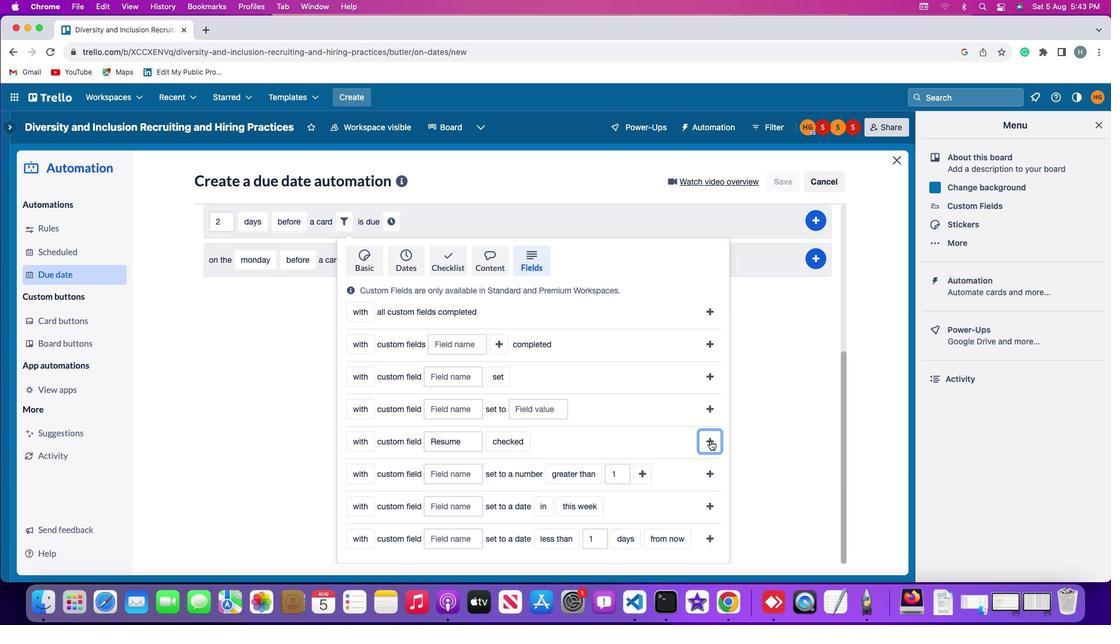 
Action: Mouse moved to (558, 465)
Screenshot: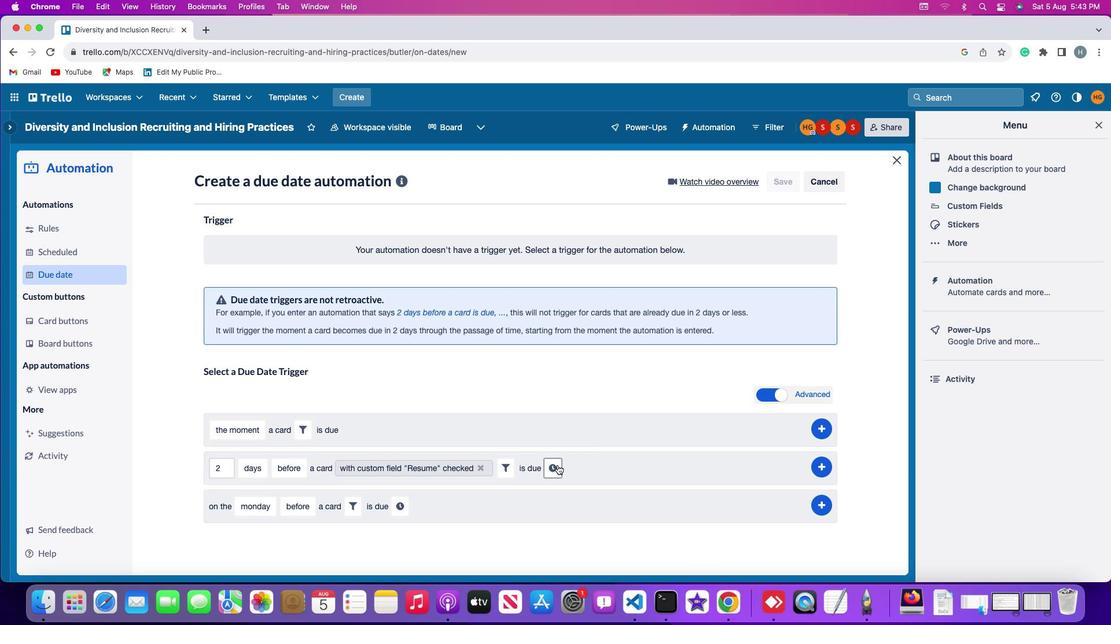 
Action: Mouse pressed left at (558, 465)
Screenshot: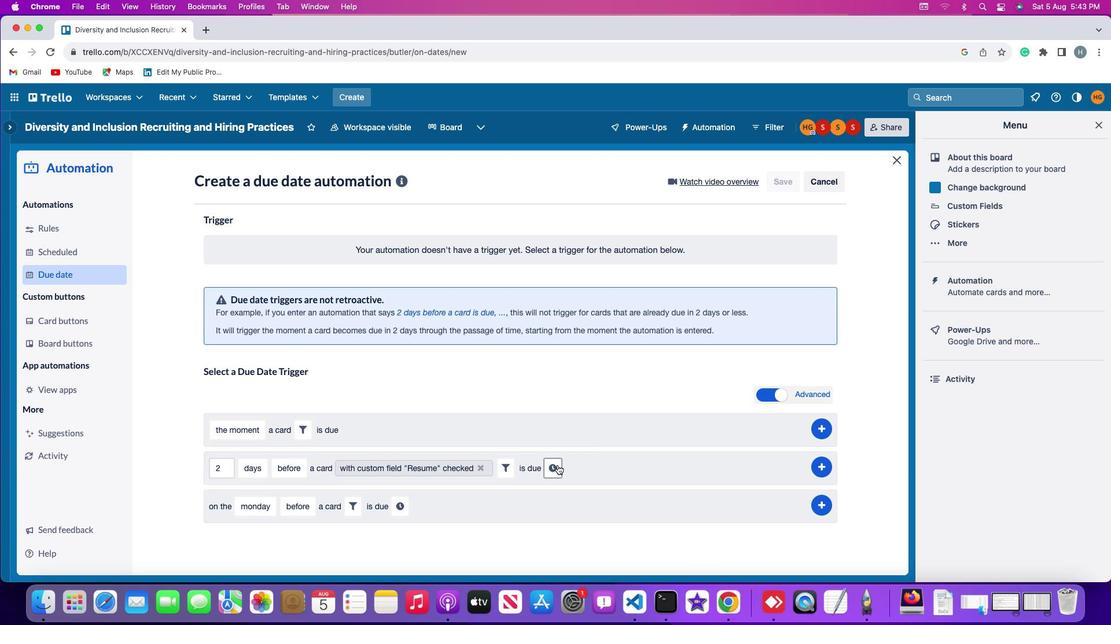 
Action: Mouse moved to (575, 467)
Screenshot: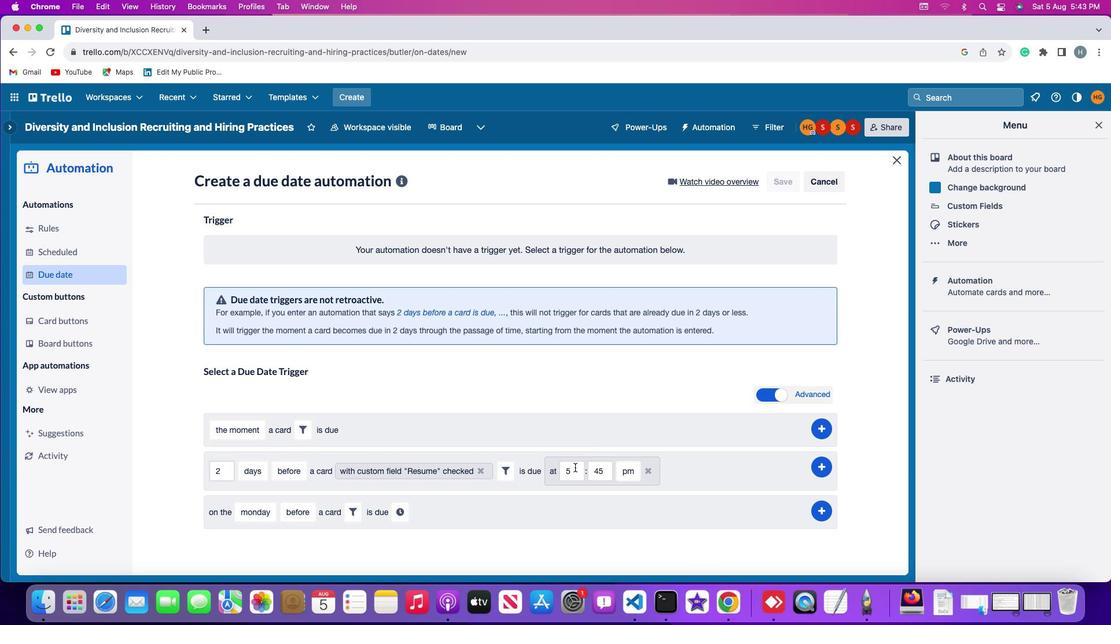 
Action: Mouse pressed left at (575, 467)
Screenshot: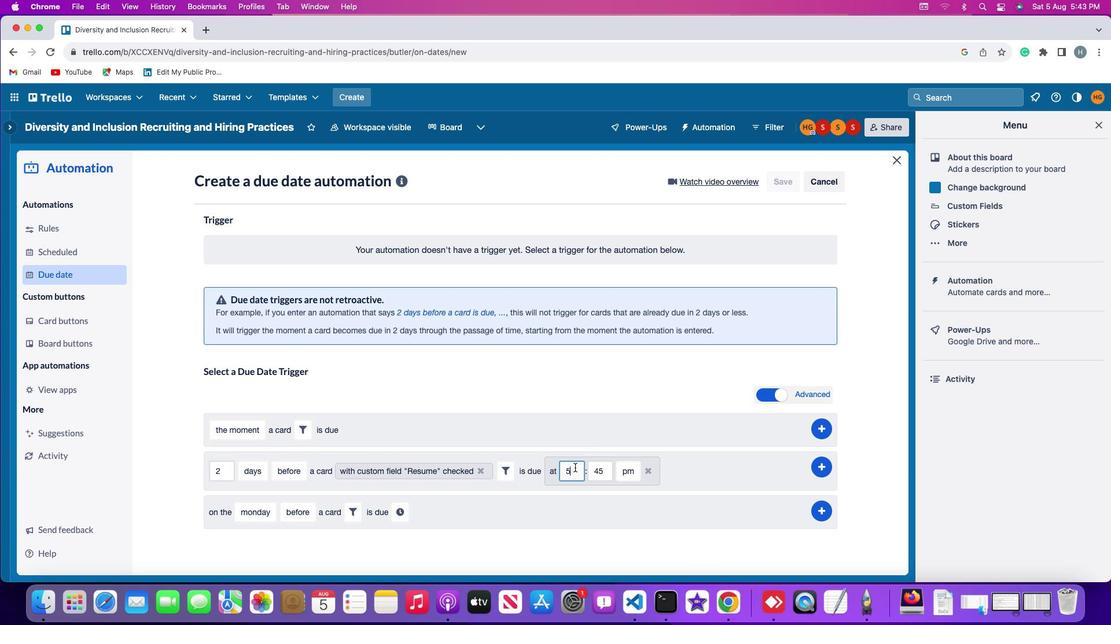 
Action: Key pressed Key.backspace'1''1'
Screenshot: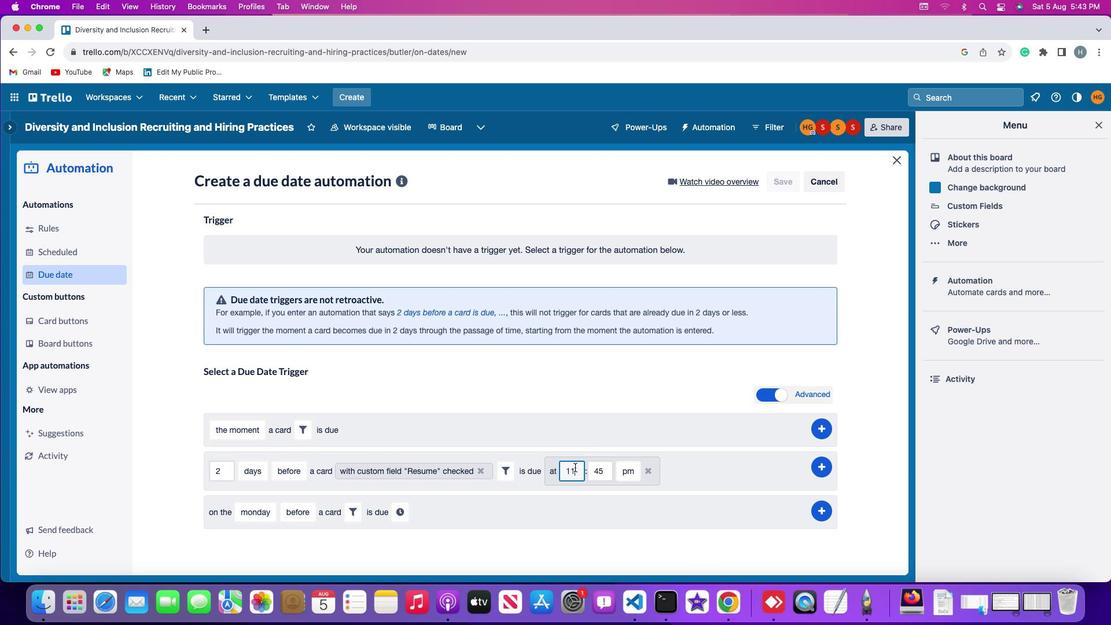 
Action: Mouse moved to (608, 471)
Screenshot: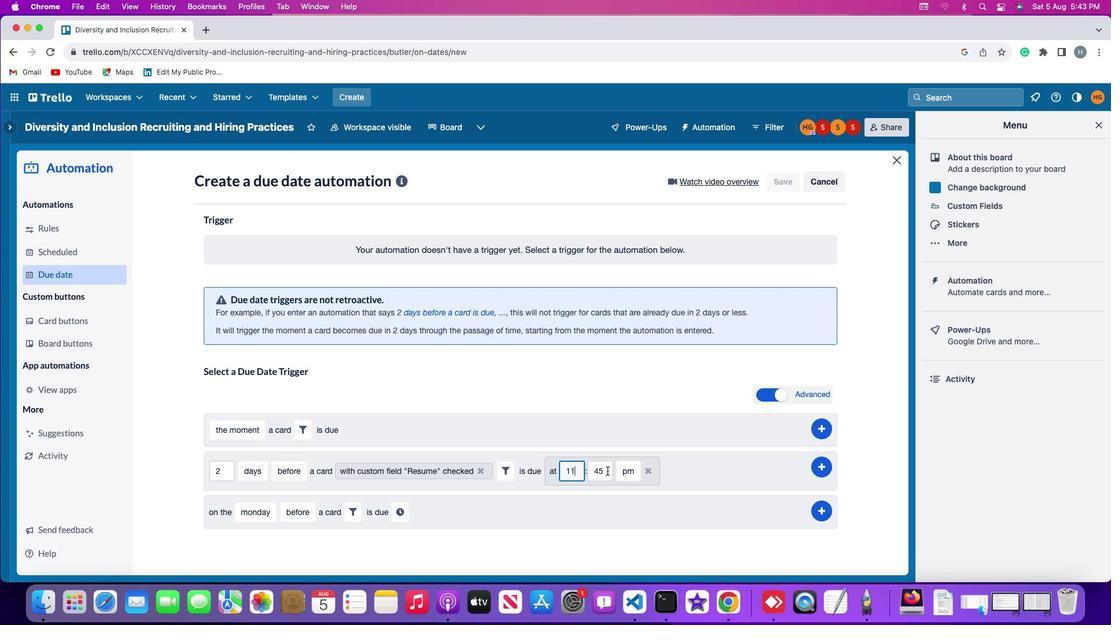 
Action: Mouse pressed left at (608, 471)
Screenshot: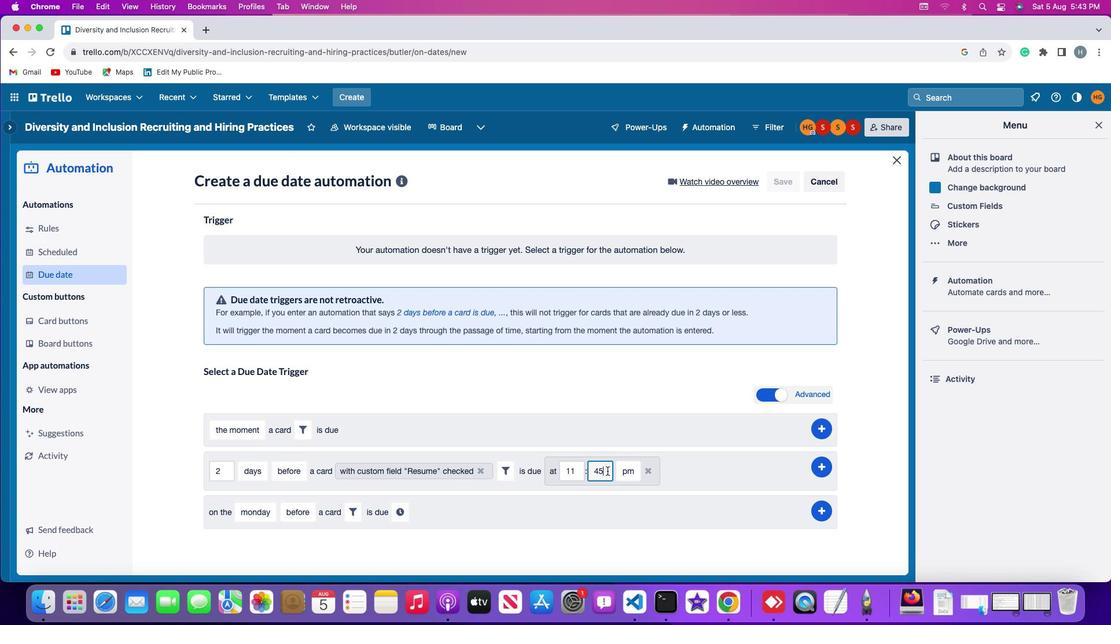 
Action: Key pressed Key.backspaceKey.backspace'0''0'
Screenshot: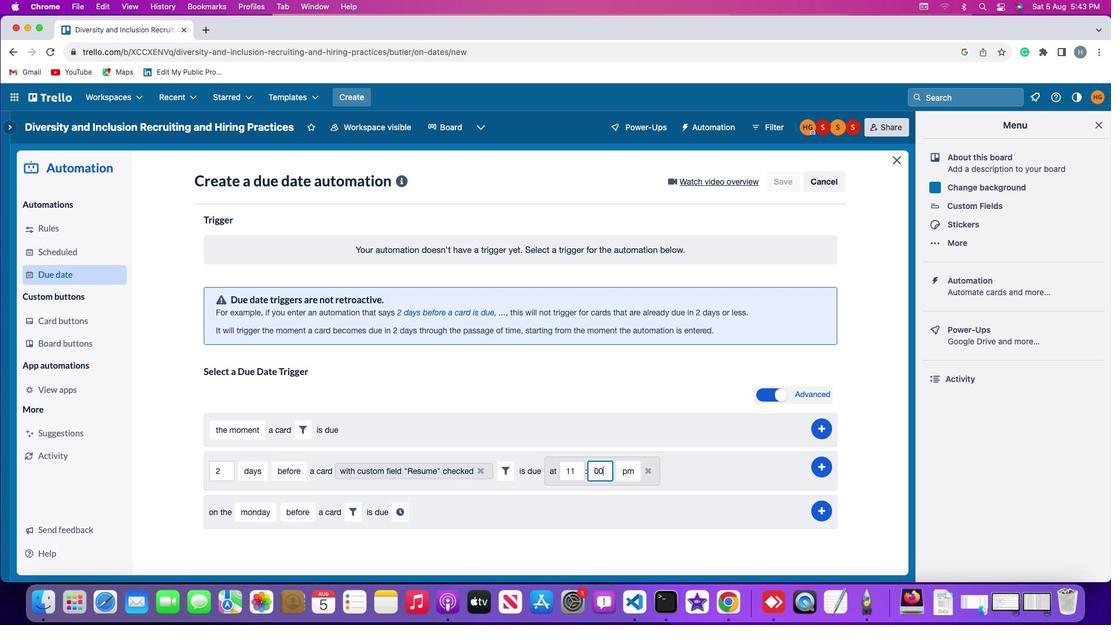 
Action: Mouse moved to (622, 473)
Screenshot: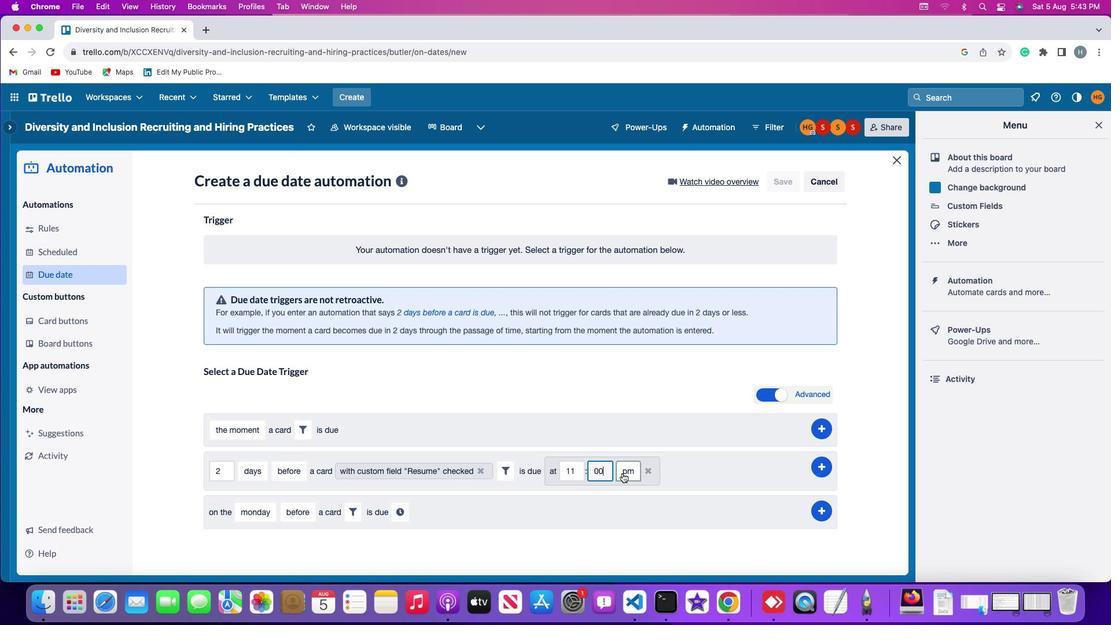 
Action: Mouse pressed left at (622, 473)
Screenshot: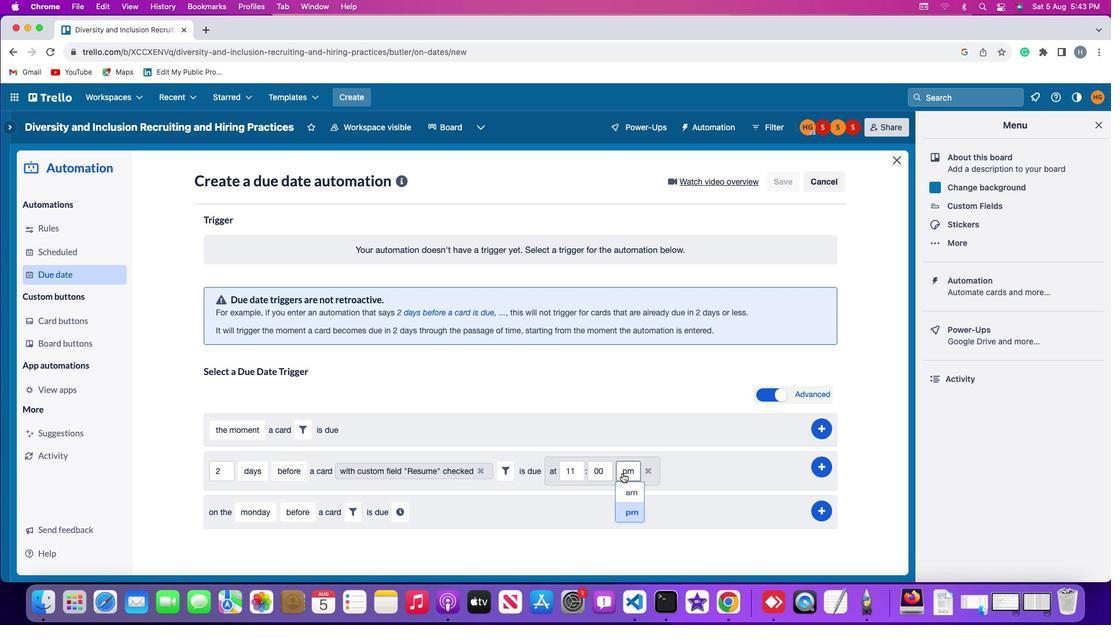 
Action: Mouse moved to (631, 491)
Screenshot: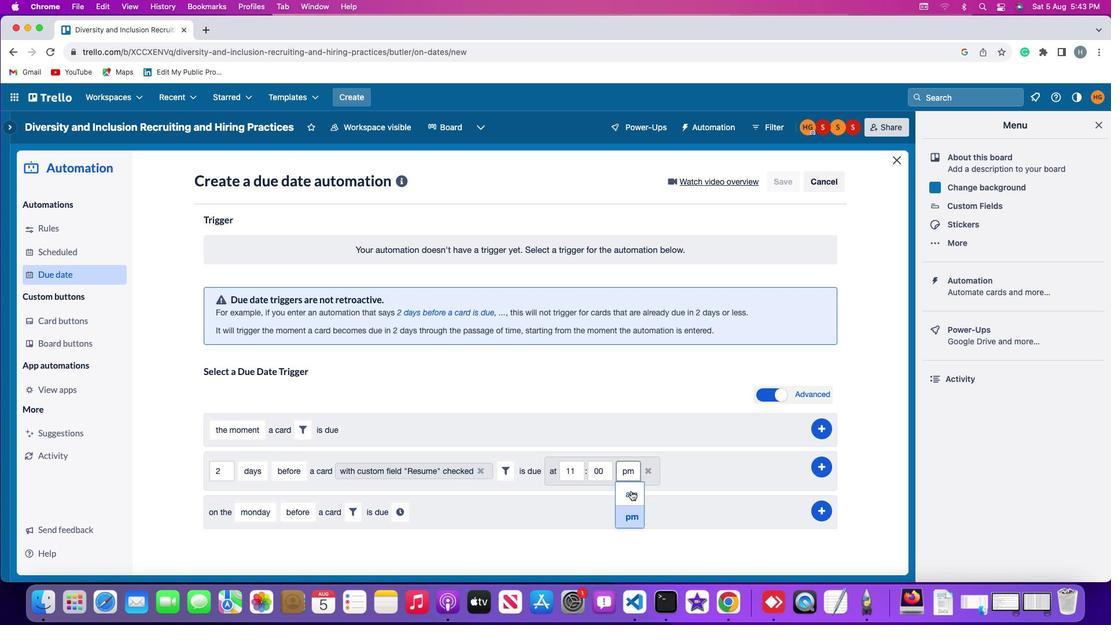 
Action: Mouse pressed left at (631, 491)
Screenshot: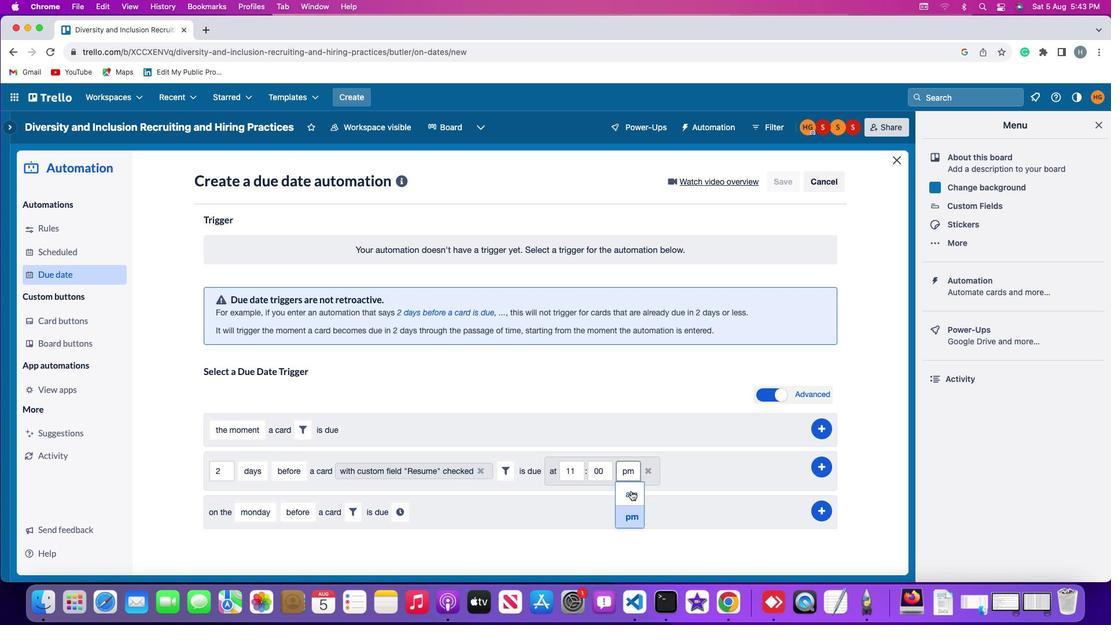 
Action: Mouse moved to (822, 465)
Screenshot: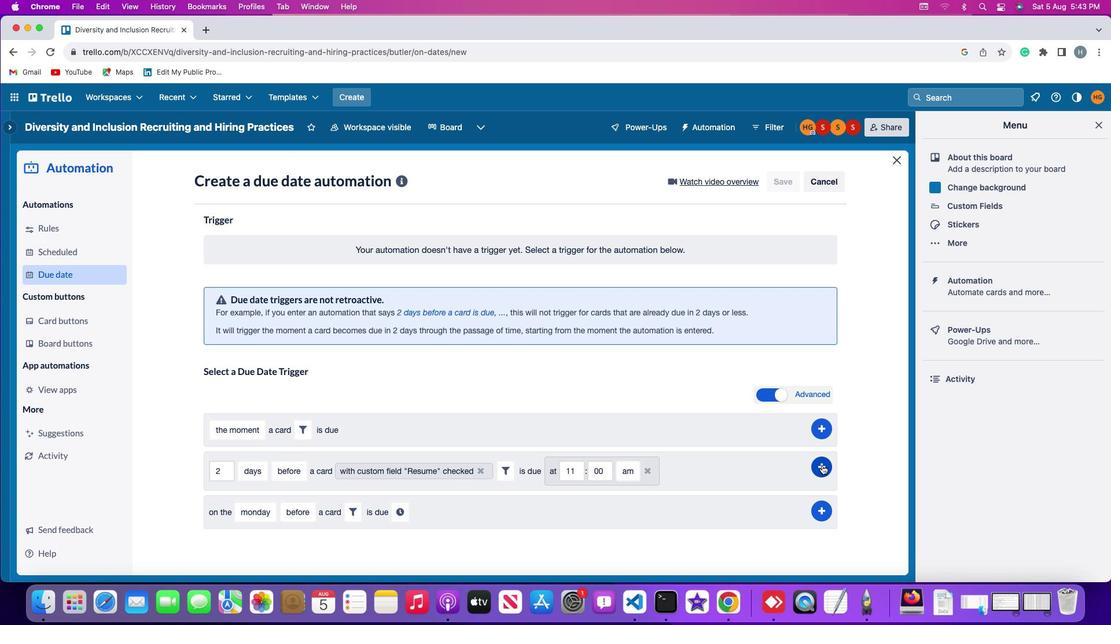 
Action: Mouse pressed left at (822, 465)
Screenshot: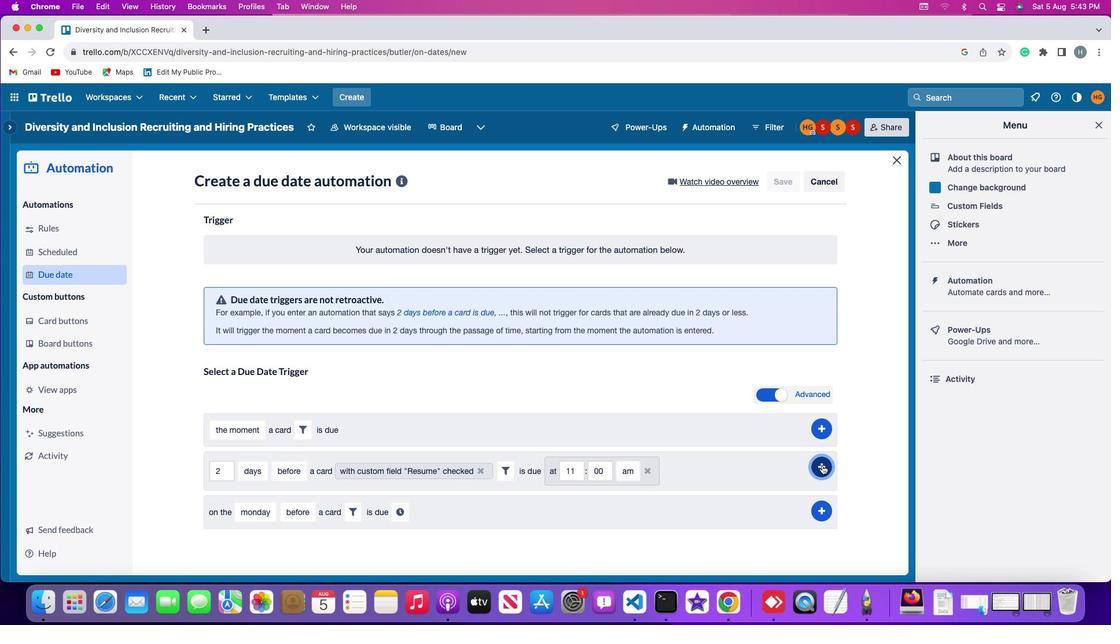 
Action: Mouse moved to (875, 343)
Screenshot: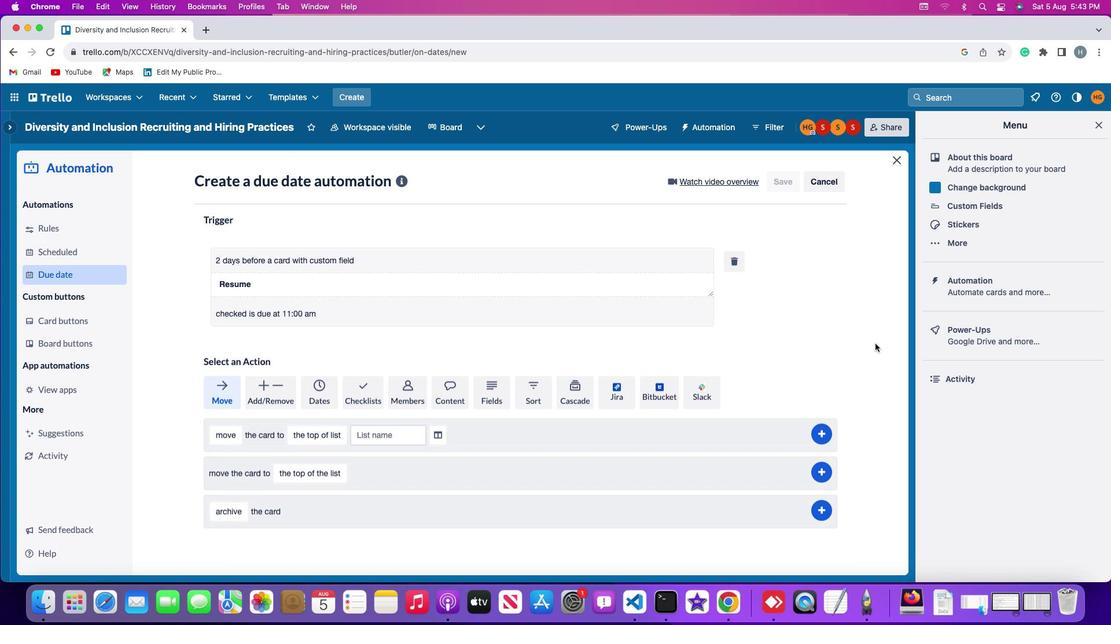 
